Task: Find a house in Panadura, Sri Lanka for 6 guests, with a price range of ₹10,000 to ₹15,000, including Wifi, TV, Gym, and Breakfast.
Action: Mouse moved to (398, 84)
Screenshot: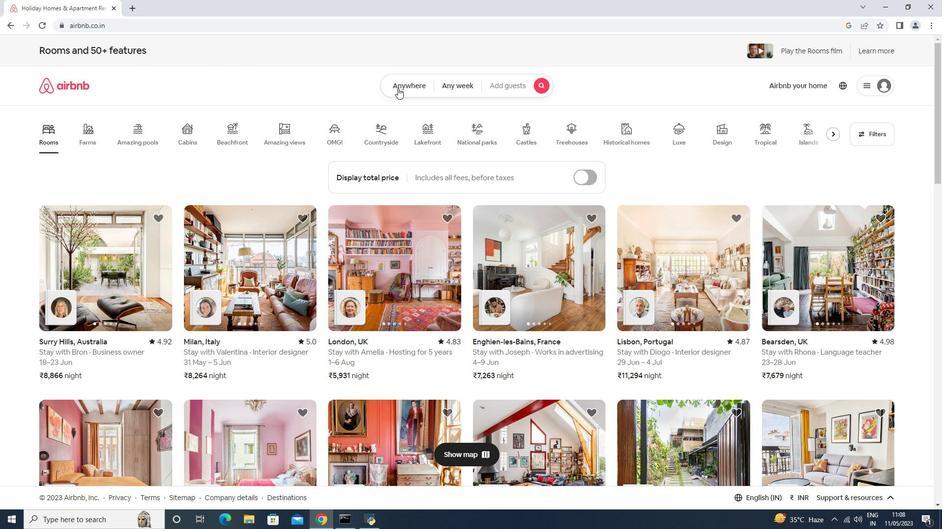 
Action: Mouse pressed left at (398, 84)
Screenshot: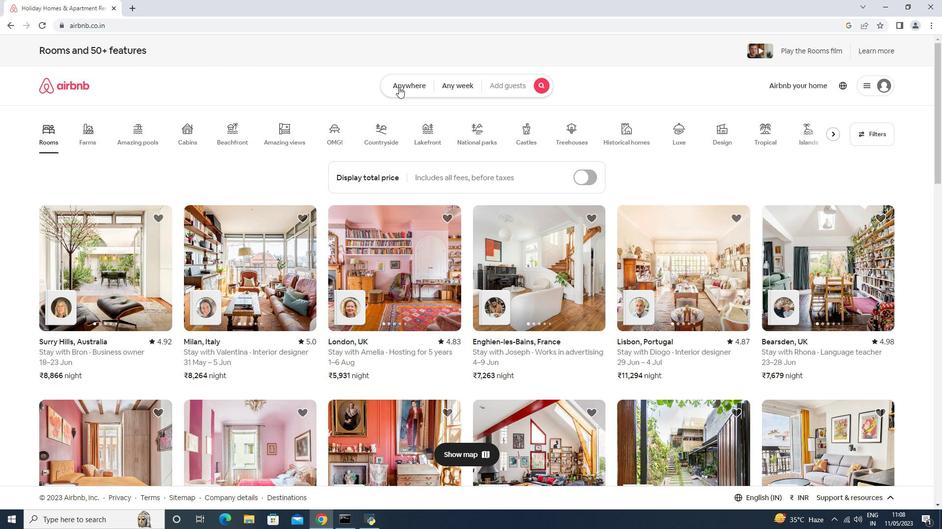 
Action: Mouse moved to (338, 121)
Screenshot: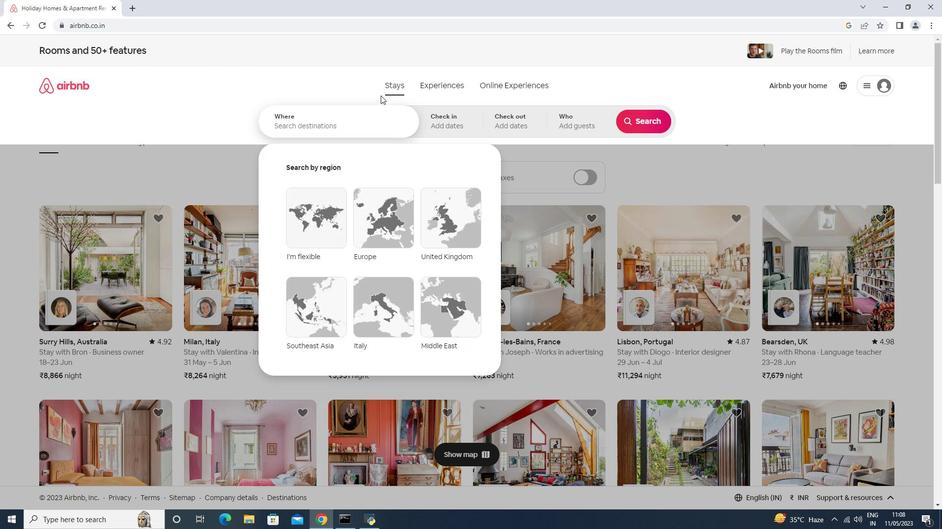 
Action: Mouse pressed left at (338, 121)
Screenshot: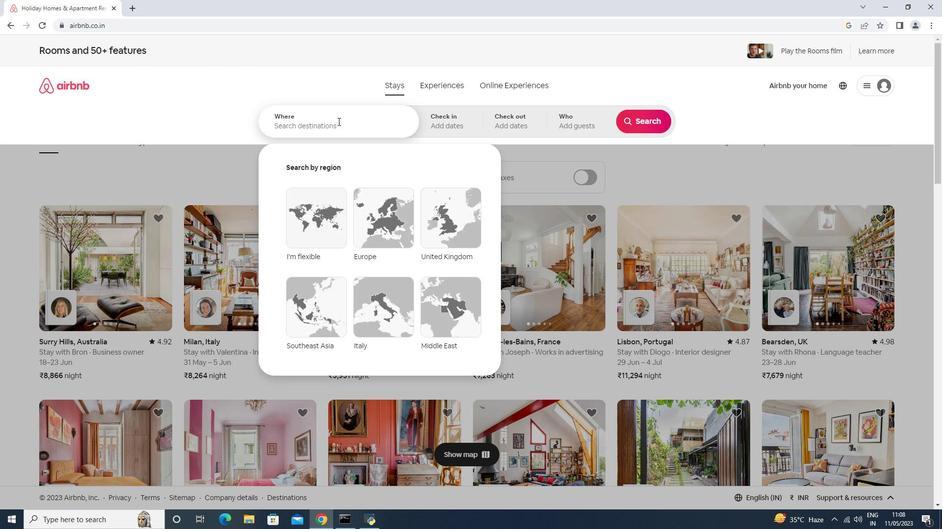 
Action: Key pressed <Key.shift>Panadura,<Key.space><Key.shift>Sri<Key.space><Key.shift>Lanka<Key.enter>
Screenshot: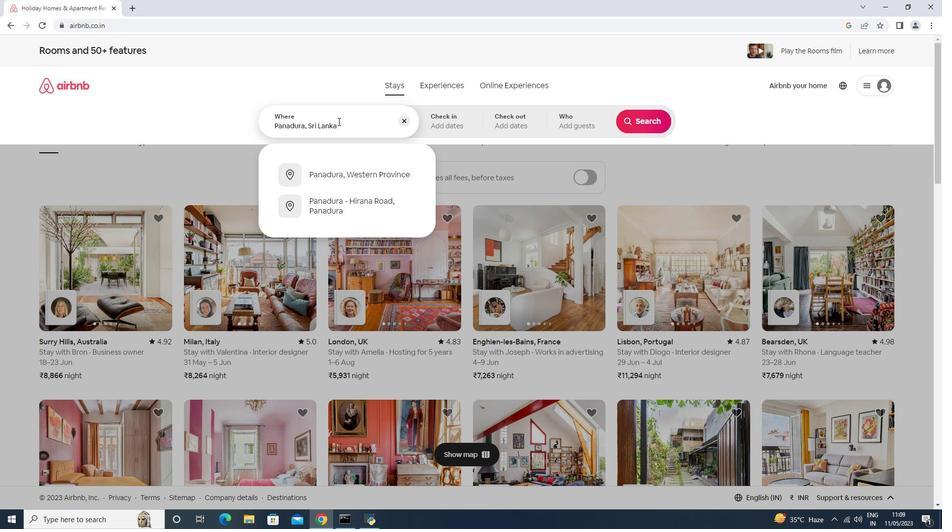 
Action: Mouse moved to (645, 198)
Screenshot: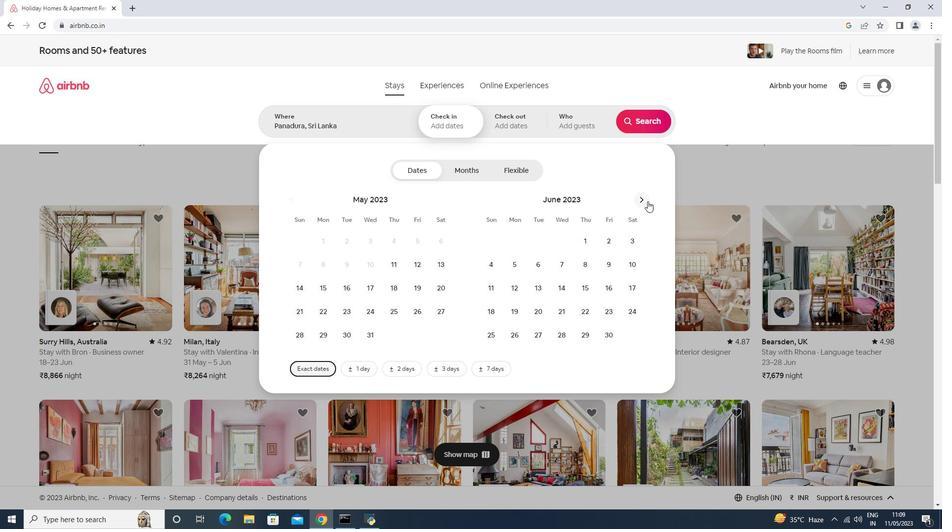 
Action: Mouse pressed left at (645, 198)
Screenshot: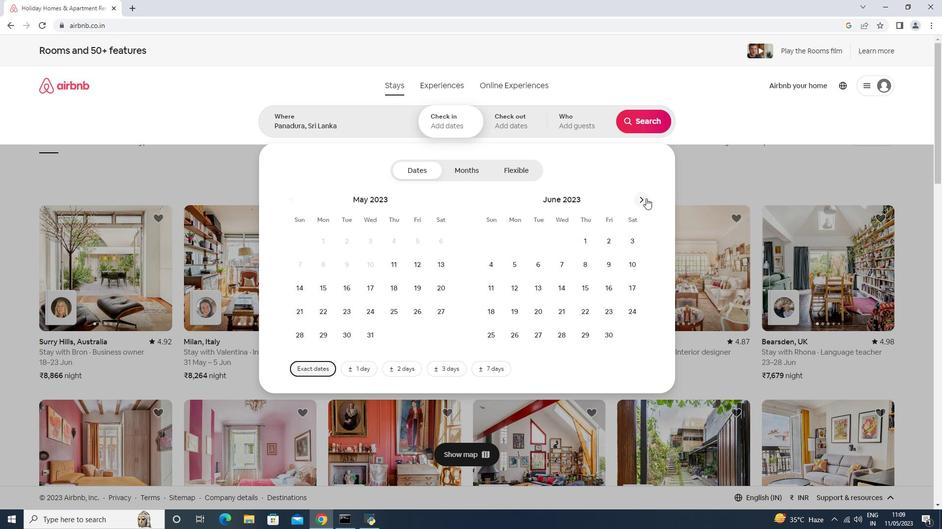 
Action: Mouse moved to (520, 287)
Screenshot: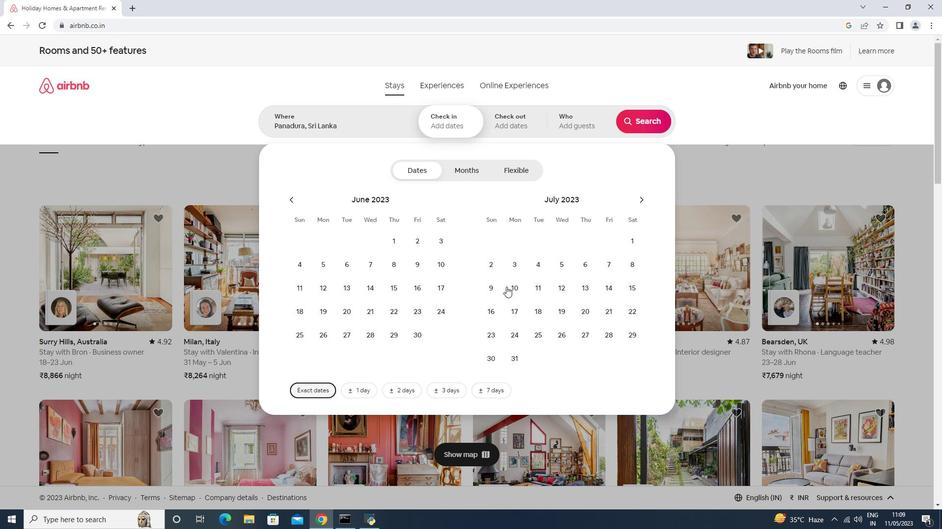 
Action: Mouse pressed left at (520, 287)
Screenshot: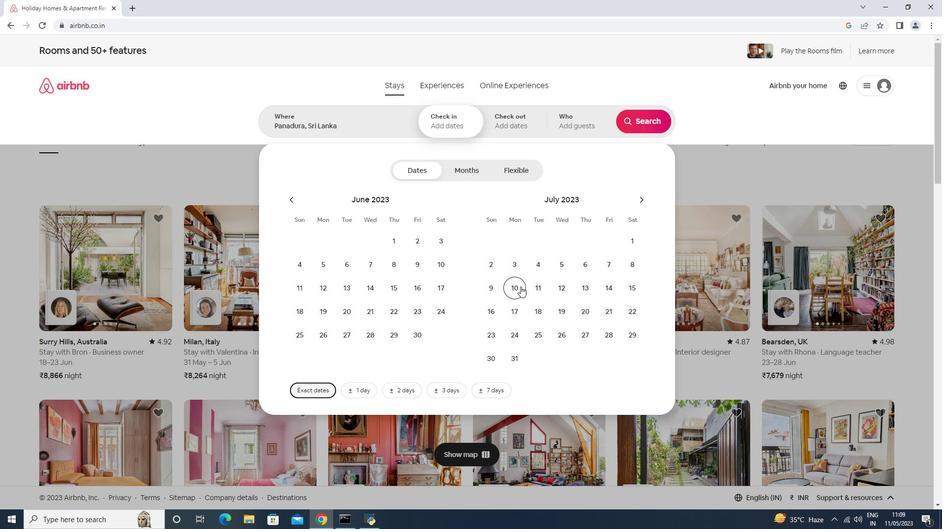 
Action: Mouse moved to (625, 289)
Screenshot: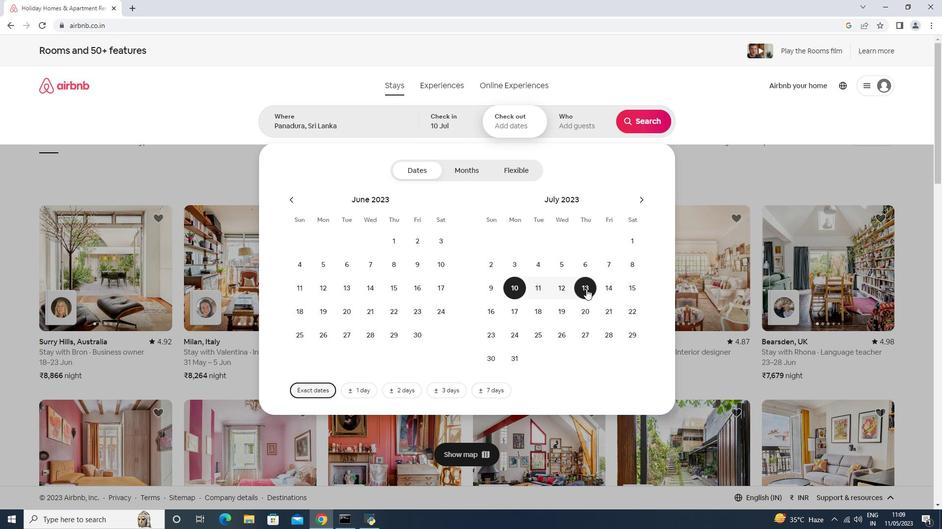 
Action: Mouse pressed left at (625, 289)
Screenshot: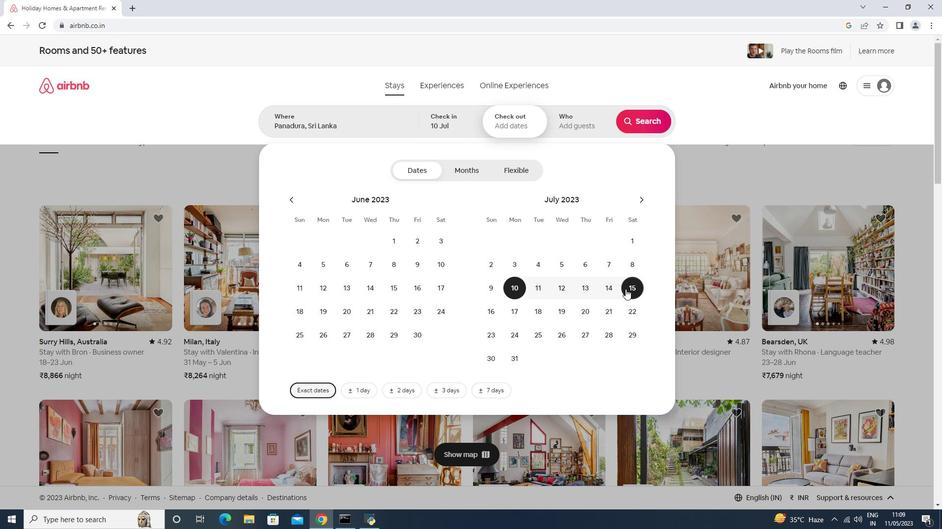 
Action: Mouse moved to (589, 125)
Screenshot: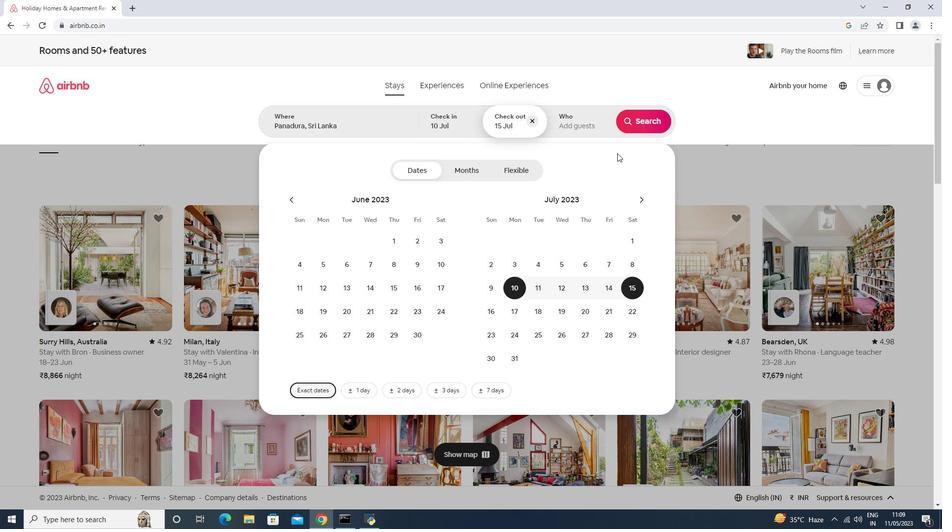 
Action: Mouse pressed left at (589, 125)
Screenshot: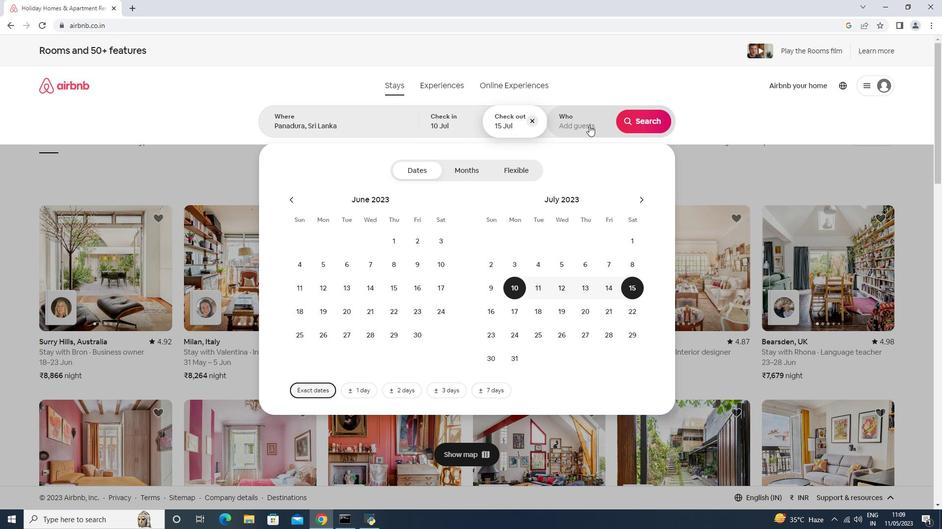 
Action: Mouse moved to (646, 172)
Screenshot: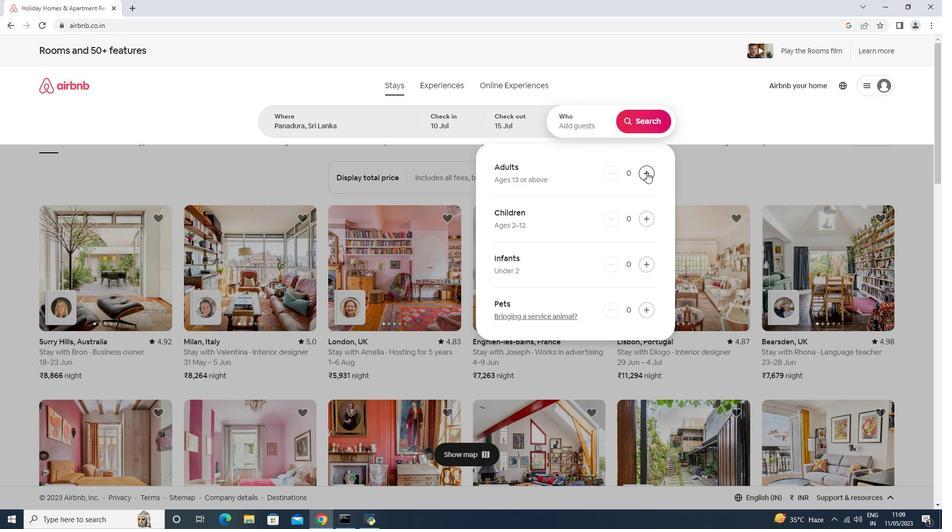 
Action: Mouse pressed left at (646, 172)
Screenshot: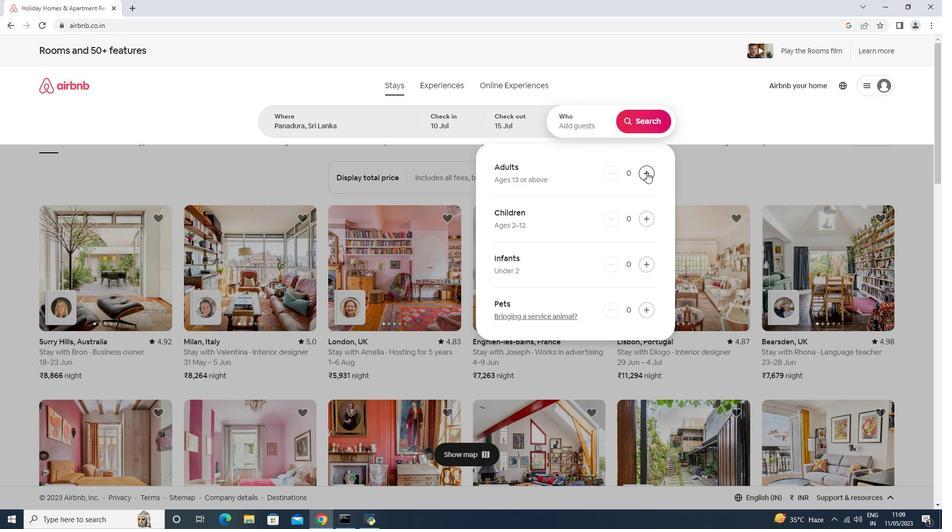 
Action: Mouse pressed left at (646, 172)
Screenshot: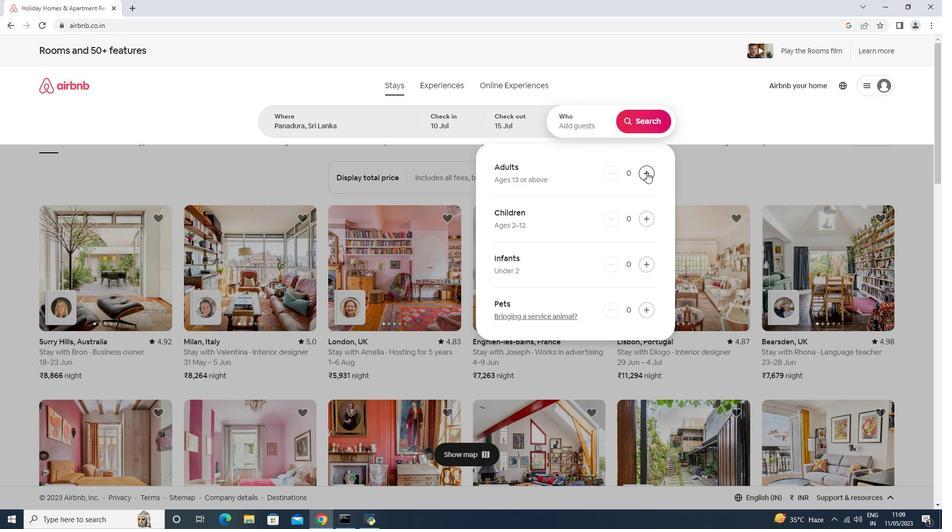 
Action: Mouse pressed left at (646, 172)
Screenshot: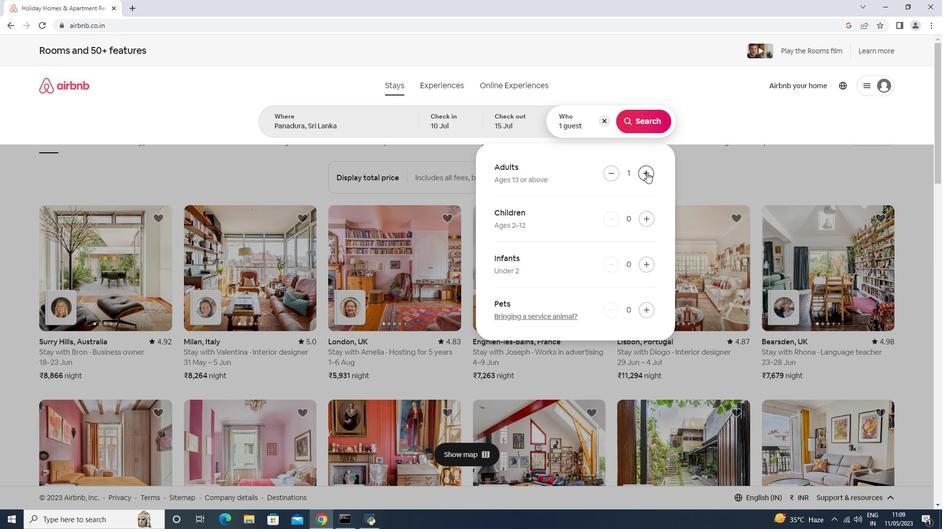 
Action: Mouse pressed left at (646, 172)
Screenshot: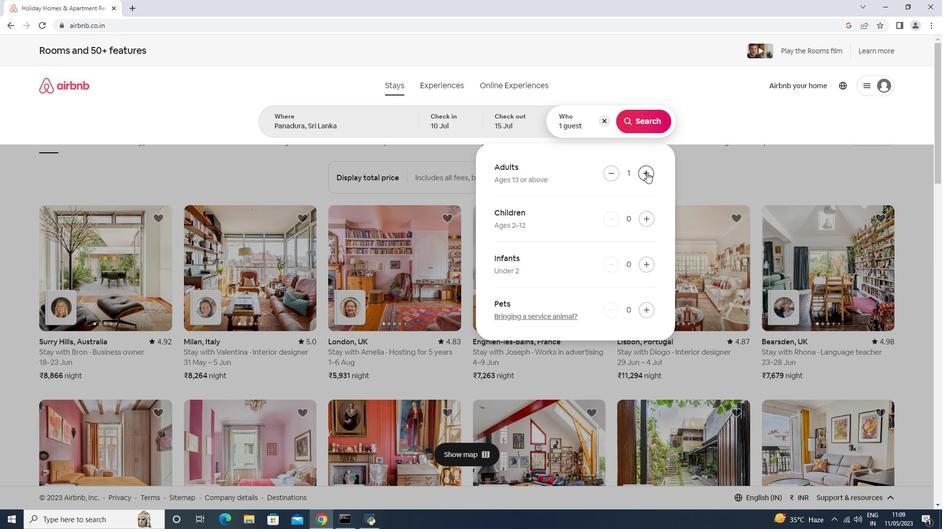 
Action: Mouse pressed left at (646, 172)
Screenshot: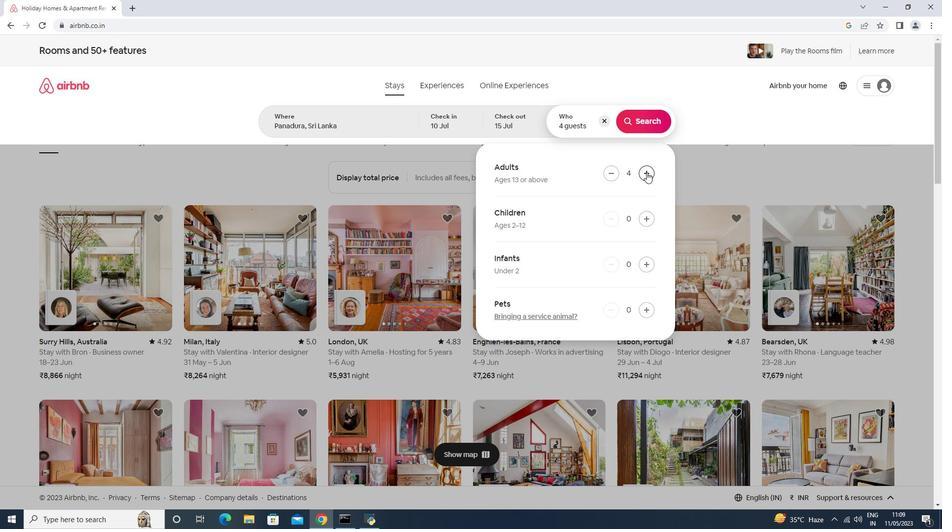 
Action: Mouse pressed left at (646, 172)
Screenshot: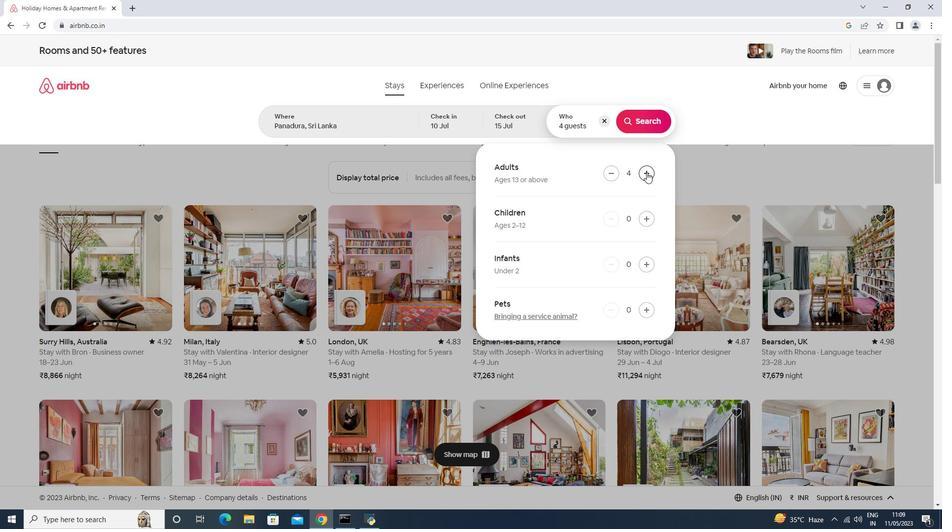 
Action: Mouse pressed left at (646, 172)
Screenshot: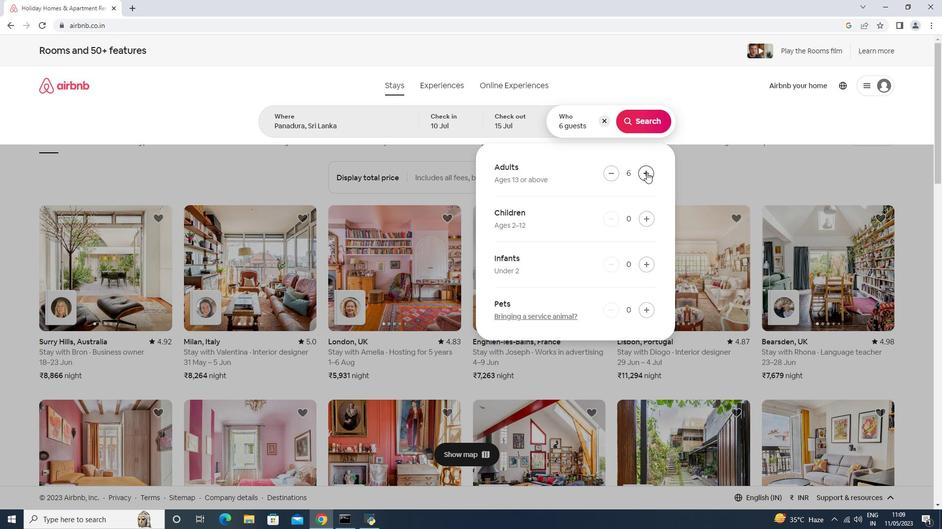 
Action: Mouse moved to (647, 125)
Screenshot: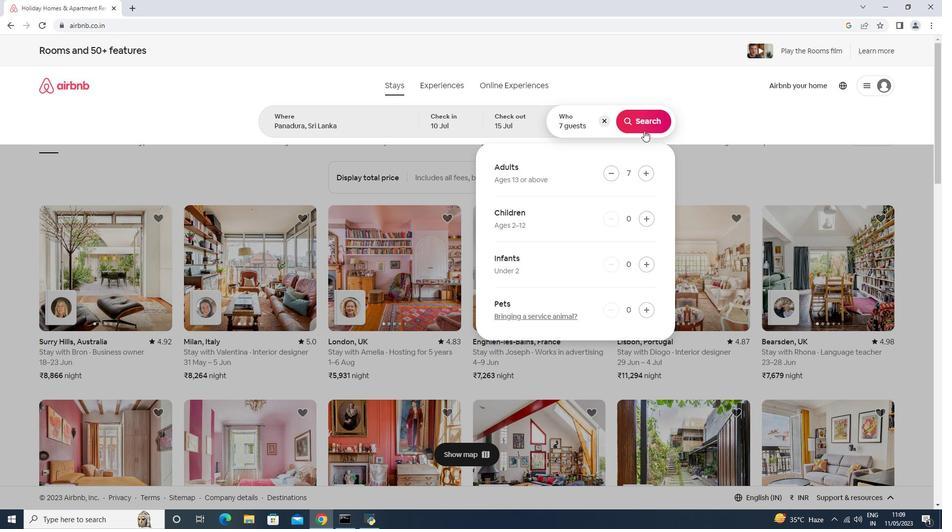 
Action: Mouse pressed left at (647, 125)
Screenshot: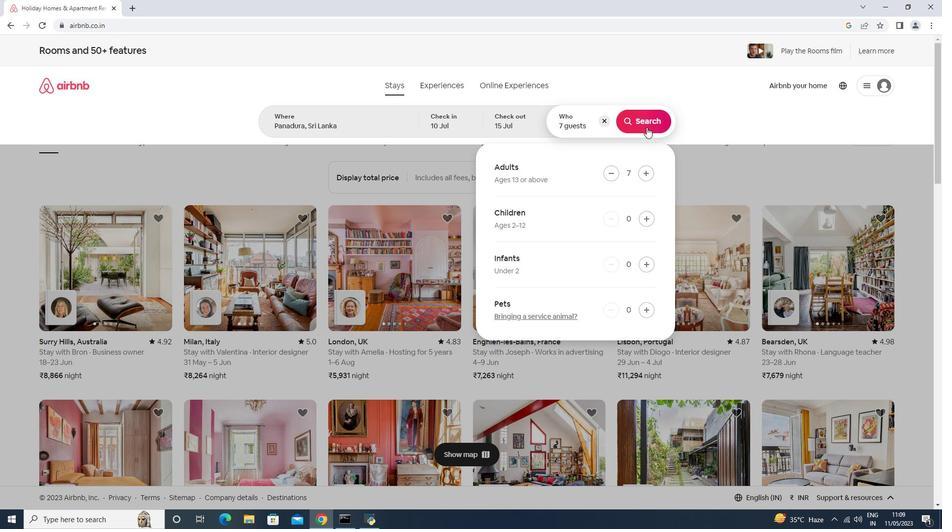 
Action: Mouse moved to (888, 85)
Screenshot: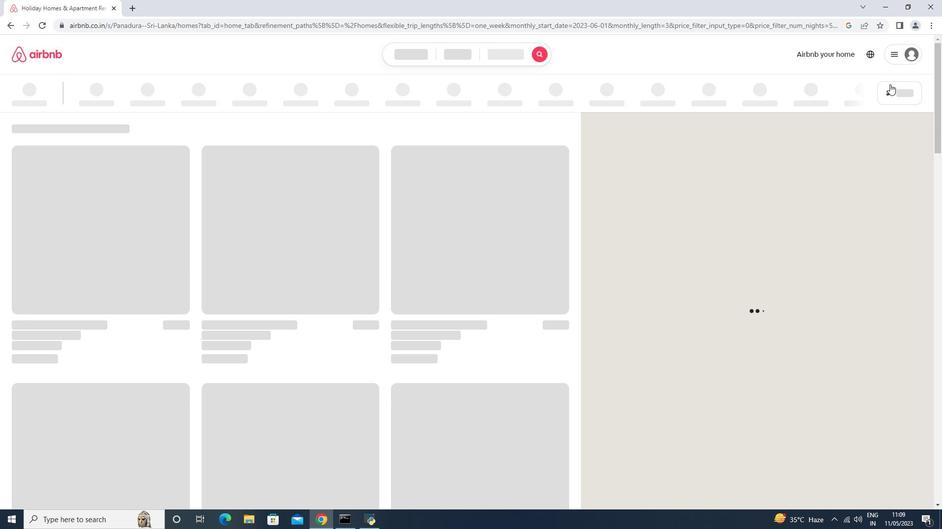 
Action: Mouse pressed left at (888, 85)
Screenshot: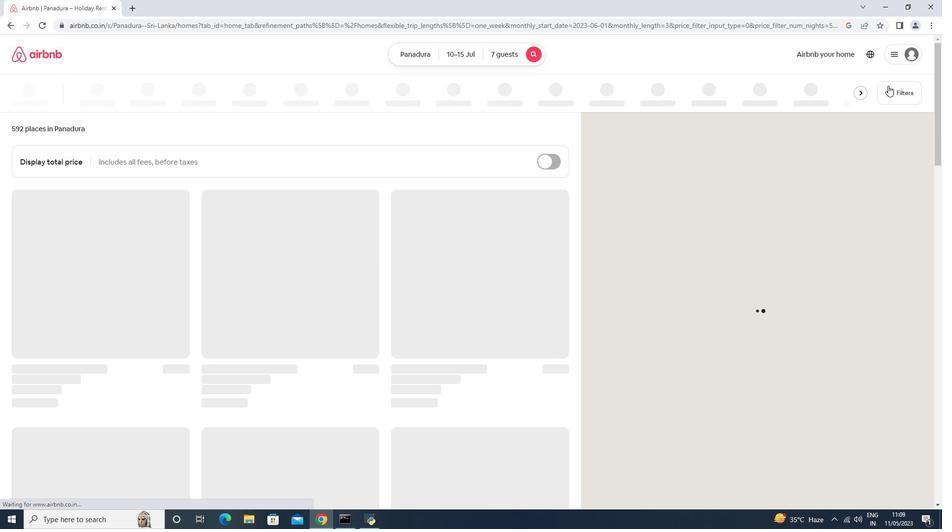
Action: Mouse moved to (374, 332)
Screenshot: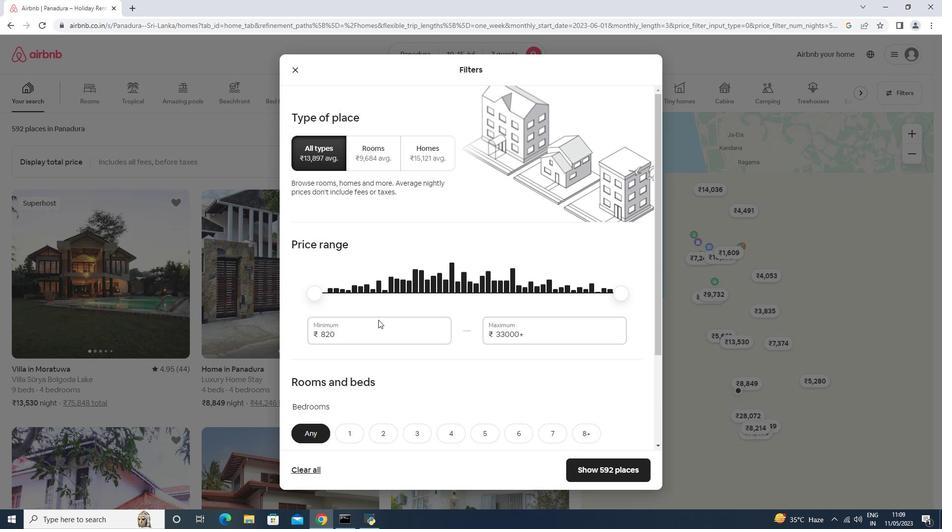 
Action: Mouse pressed left at (374, 332)
Screenshot: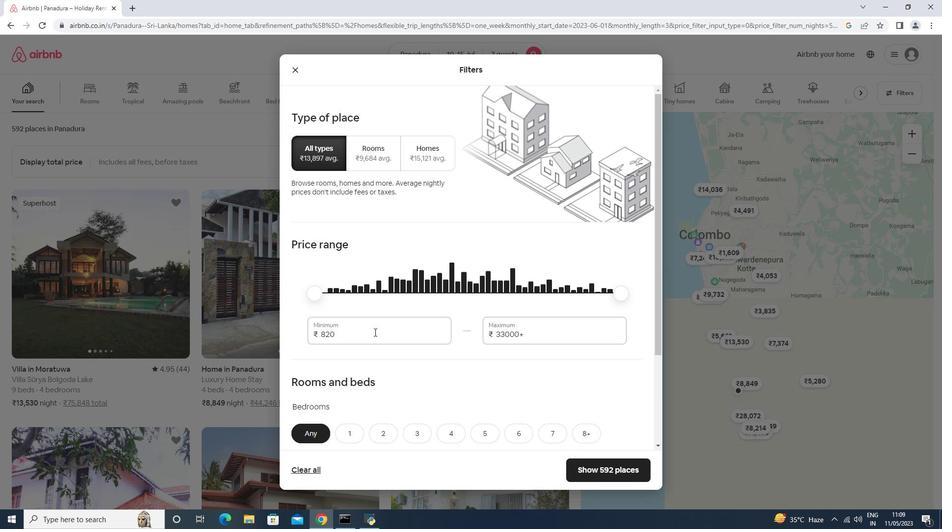 
Action: Key pressed <Key.backspace><Key.backspace><Key.backspace><Key.backspace>10000<Key.tab>15000
Screenshot: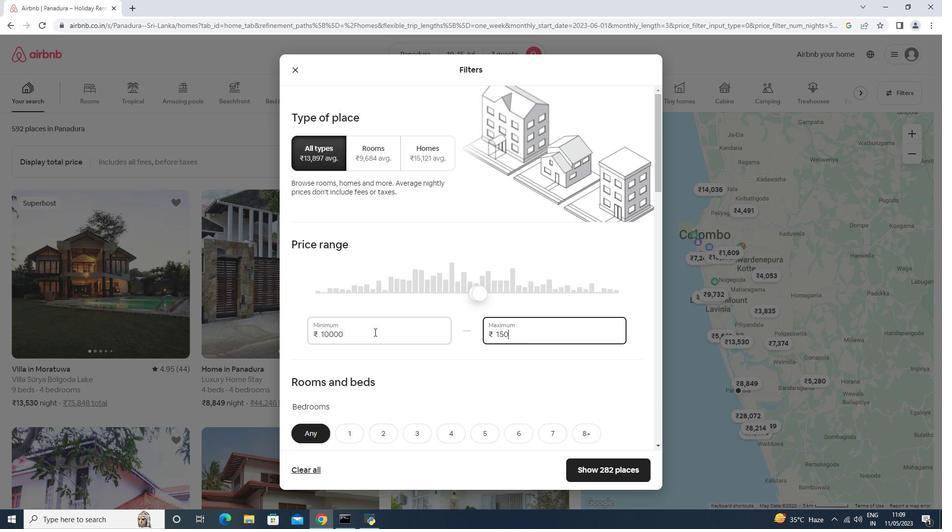 
Action: Mouse moved to (380, 330)
Screenshot: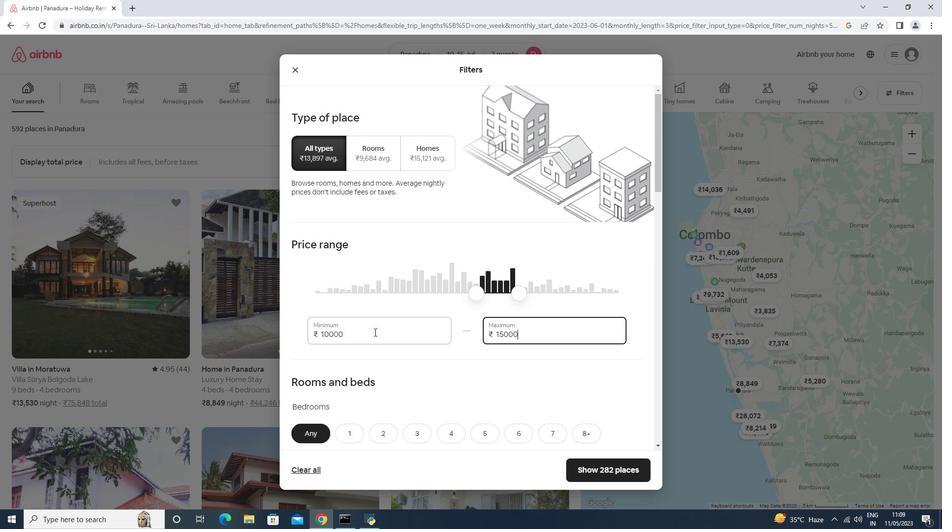 
Action: Mouse scrolled (380, 329) with delta (0, 0)
Screenshot: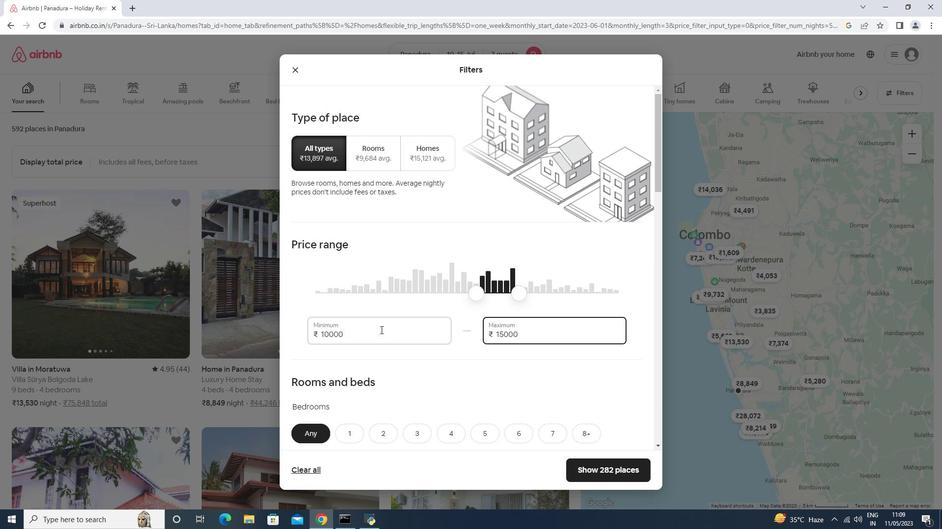 
Action: Mouse scrolled (380, 329) with delta (0, 0)
Screenshot: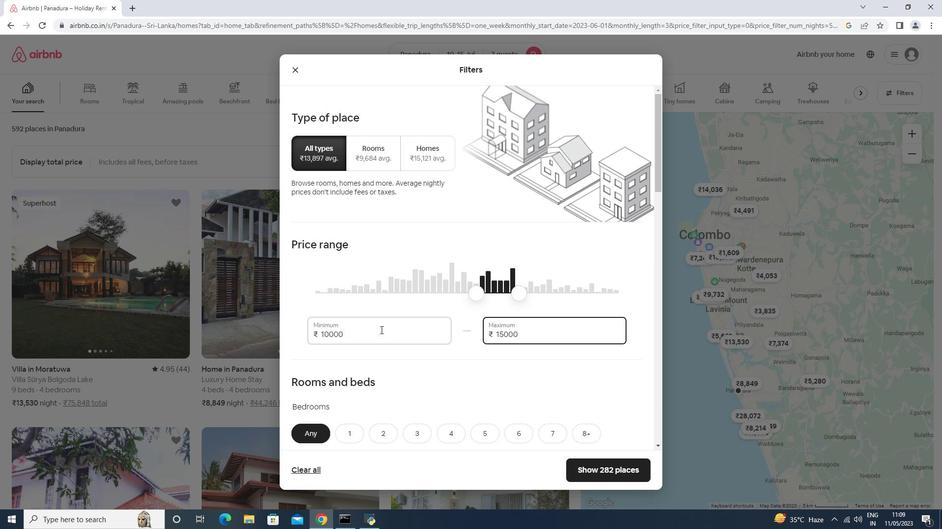 
Action: Mouse scrolled (380, 329) with delta (0, 0)
Screenshot: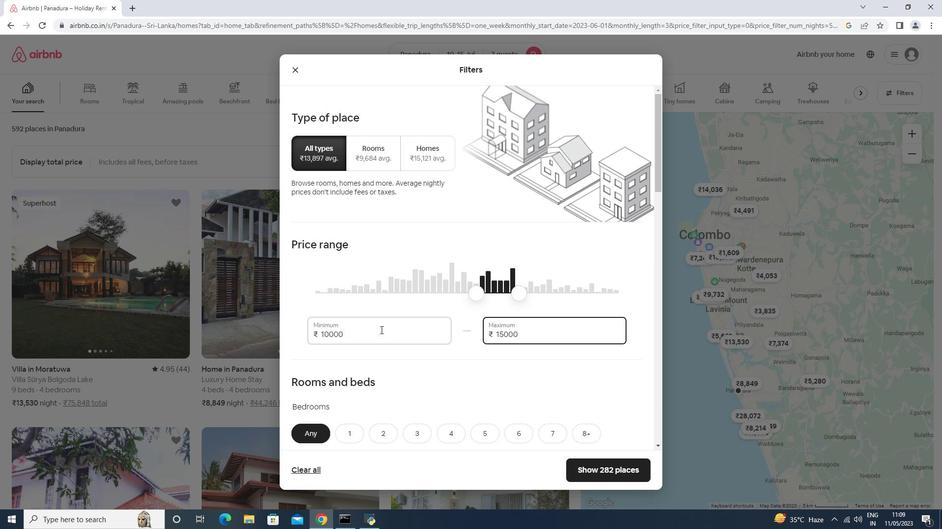 
Action: Mouse scrolled (380, 329) with delta (0, 0)
Screenshot: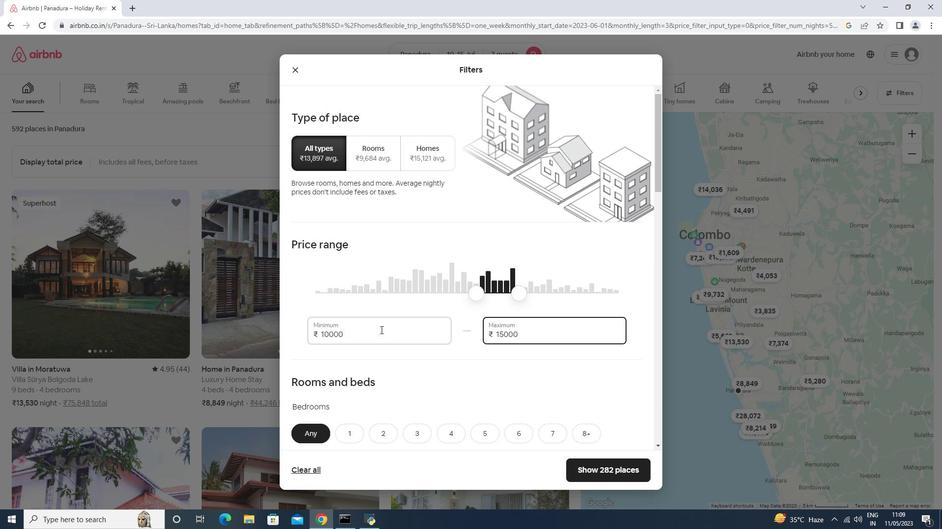
Action: Mouse scrolled (380, 329) with delta (0, 0)
Screenshot: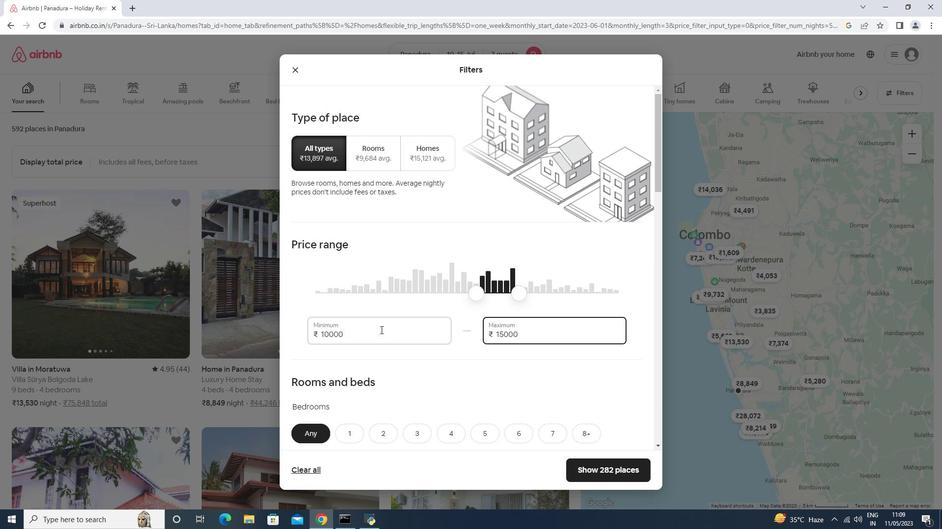 
Action: Mouse moved to (448, 184)
Screenshot: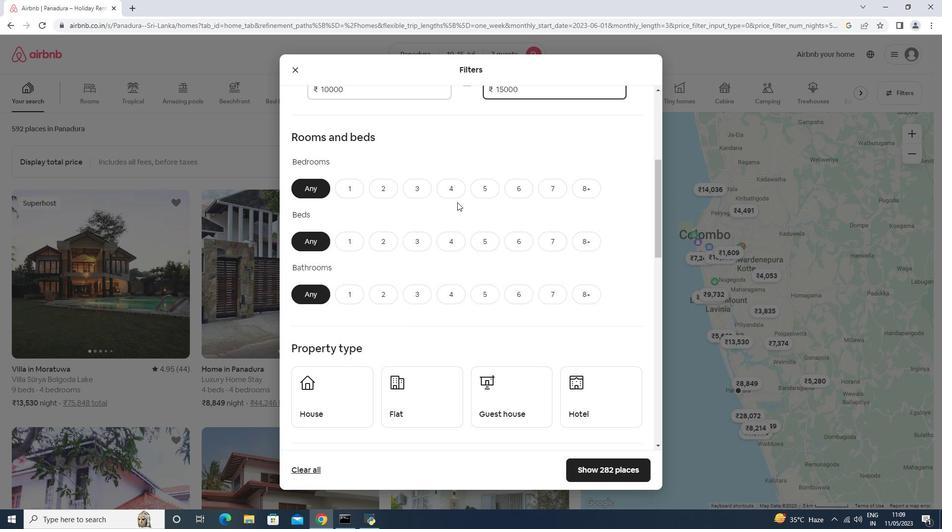 
Action: Mouse pressed left at (448, 184)
Screenshot: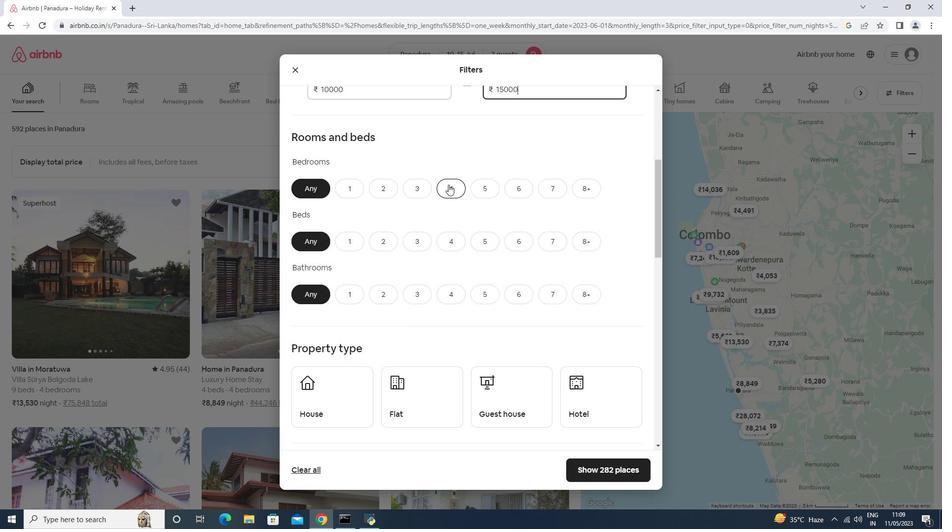 
Action: Mouse moved to (561, 243)
Screenshot: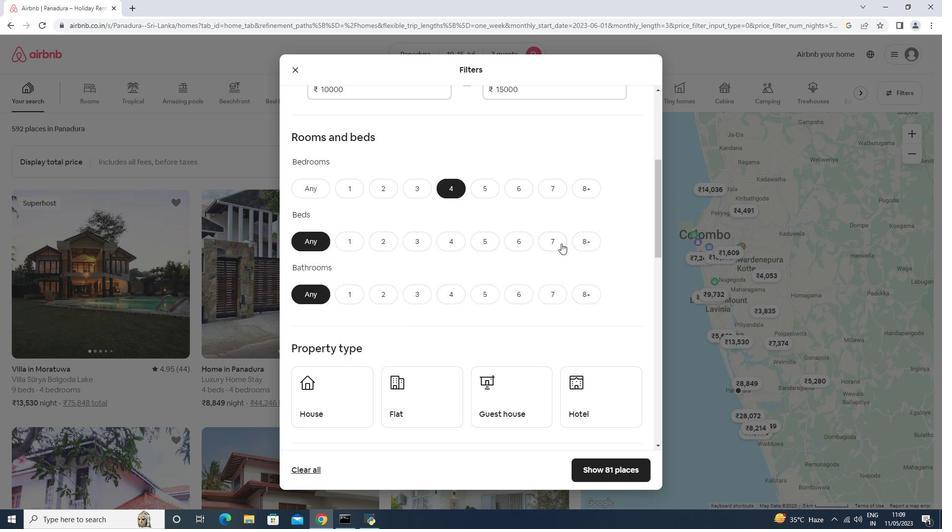 
Action: Mouse pressed left at (561, 243)
Screenshot: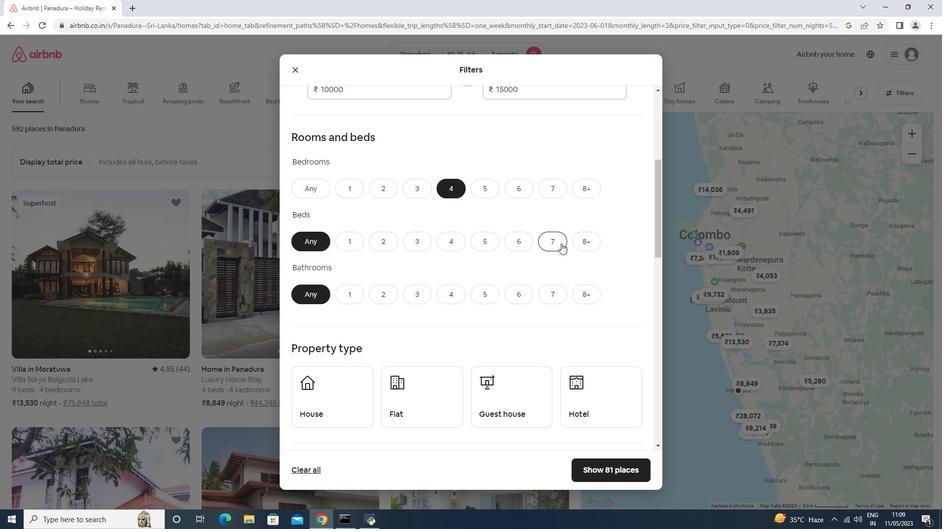 
Action: Mouse moved to (442, 294)
Screenshot: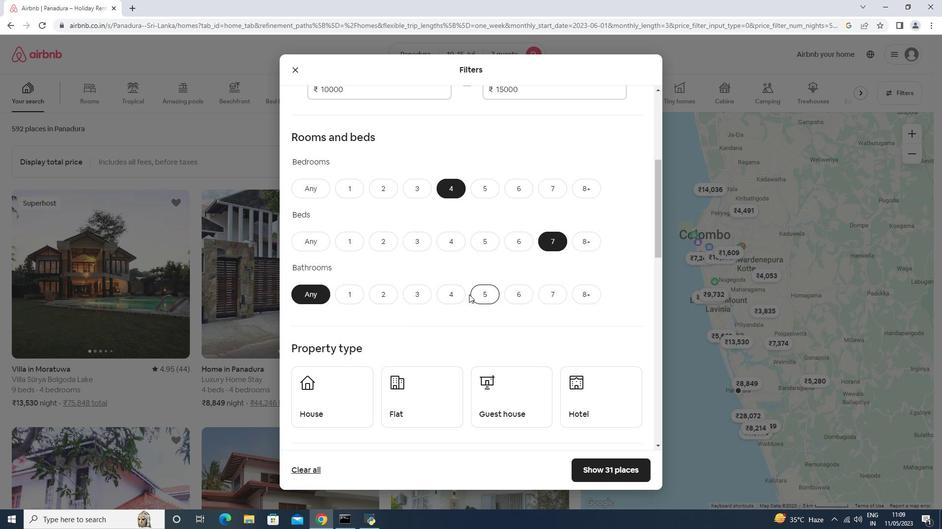 
Action: Mouse pressed left at (442, 294)
Screenshot: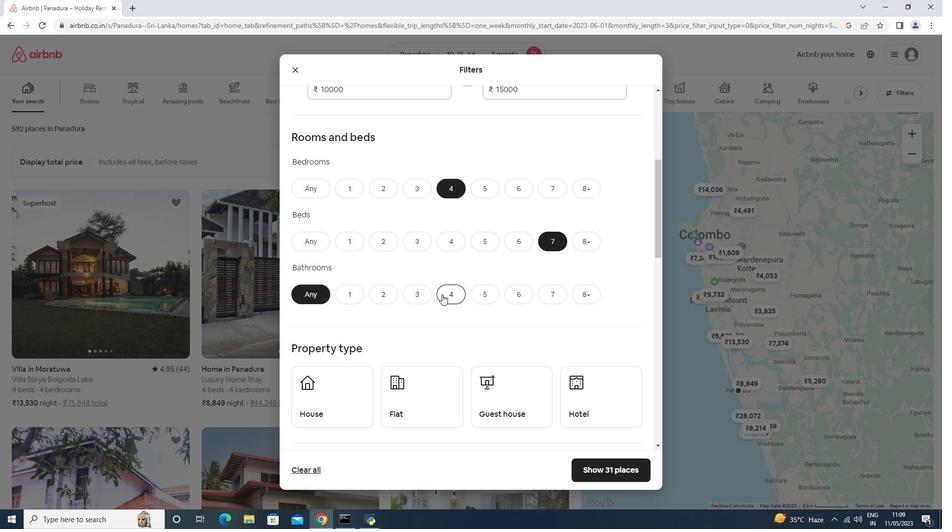 
Action: Mouse scrolled (442, 294) with delta (0, 0)
Screenshot: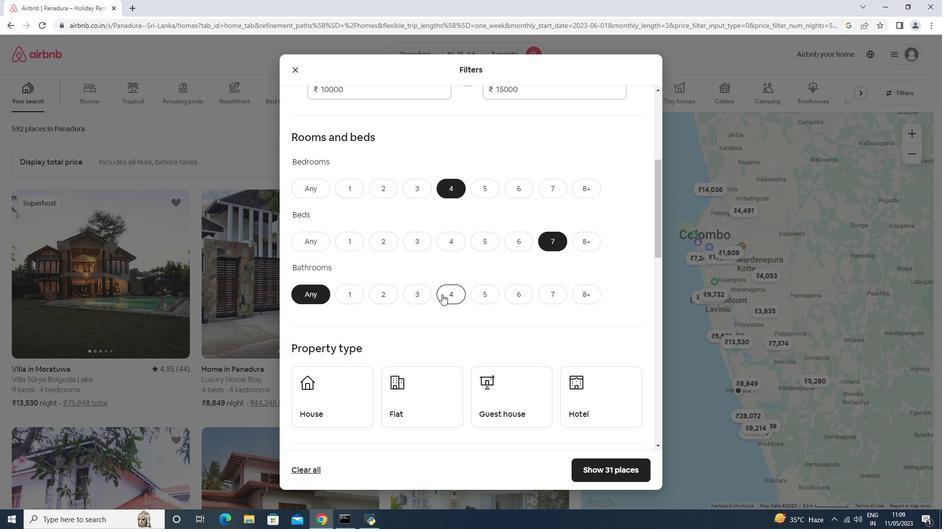 
Action: Mouse scrolled (442, 294) with delta (0, 0)
Screenshot: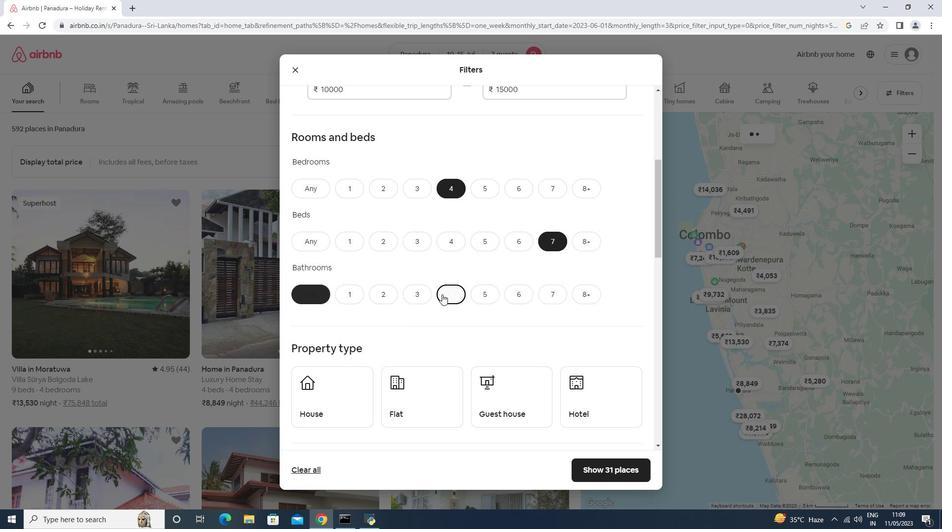 
Action: Mouse scrolled (442, 294) with delta (0, 0)
Screenshot: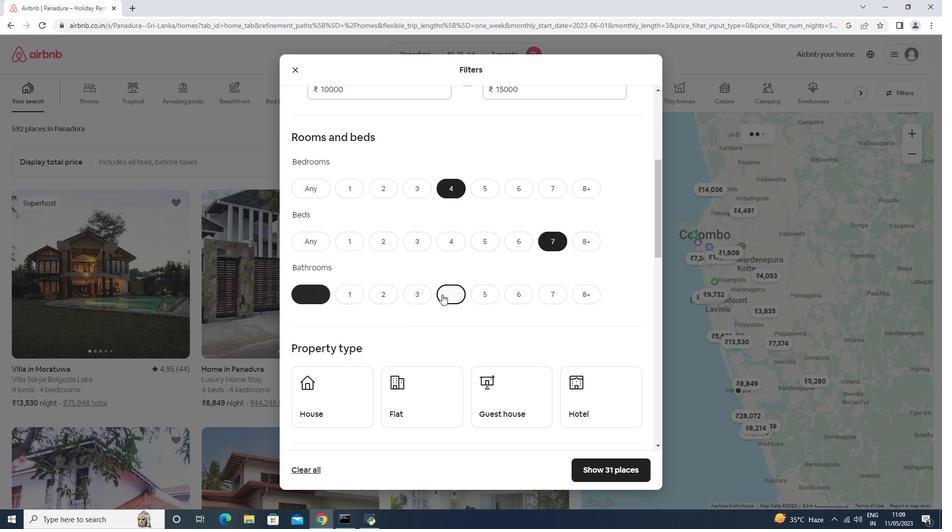 
Action: Mouse scrolled (442, 294) with delta (0, 0)
Screenshot: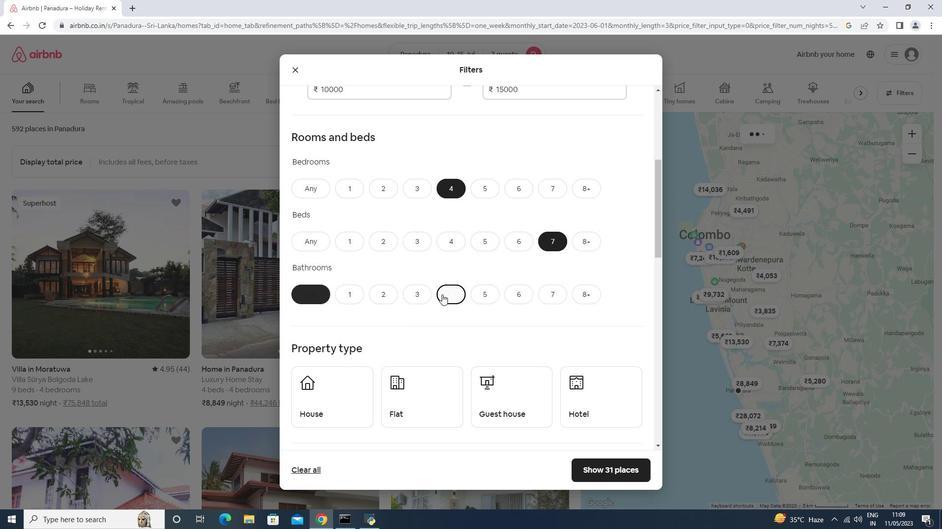
Action: Mouse moved to (472, 218)
Screenshot: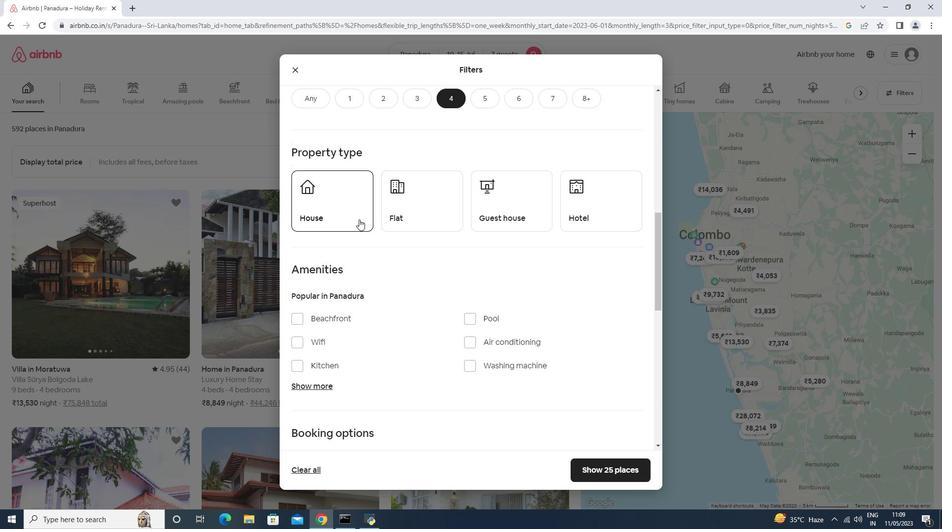 
Action: Mouse pressed left at (359, 218)
Screenshot: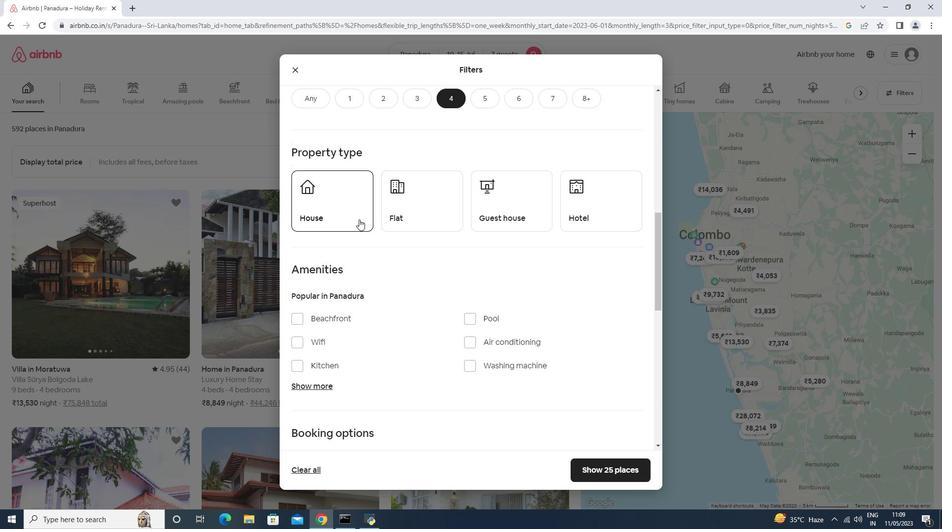 
Action: Mouse moved to (460, 215)
Screenshot: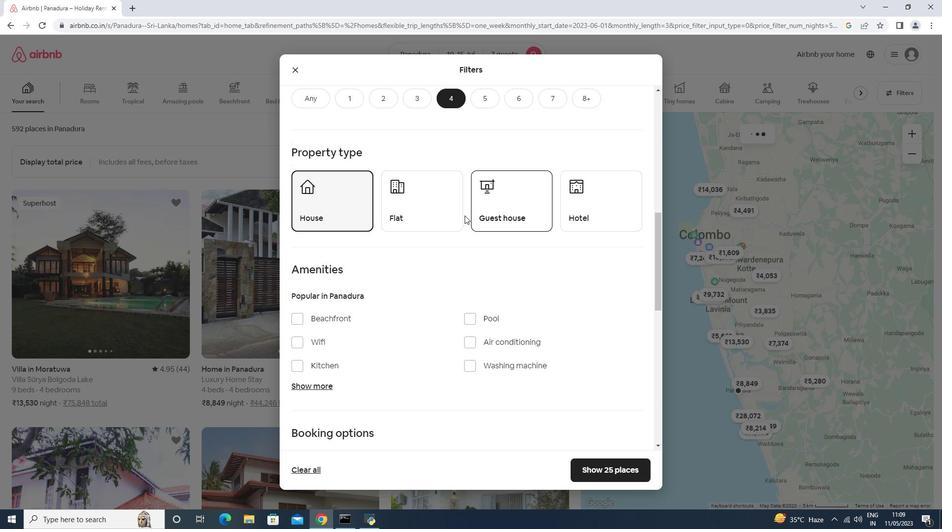 
Action: Mouse pressed left at (460, 215)
Screenshot: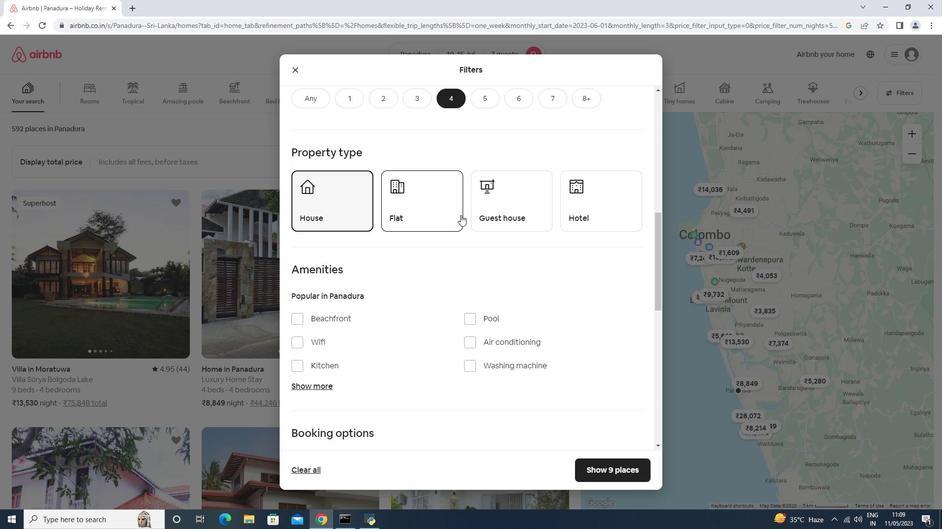 
Action: Mouse moved to (509, 213)
Screenshot: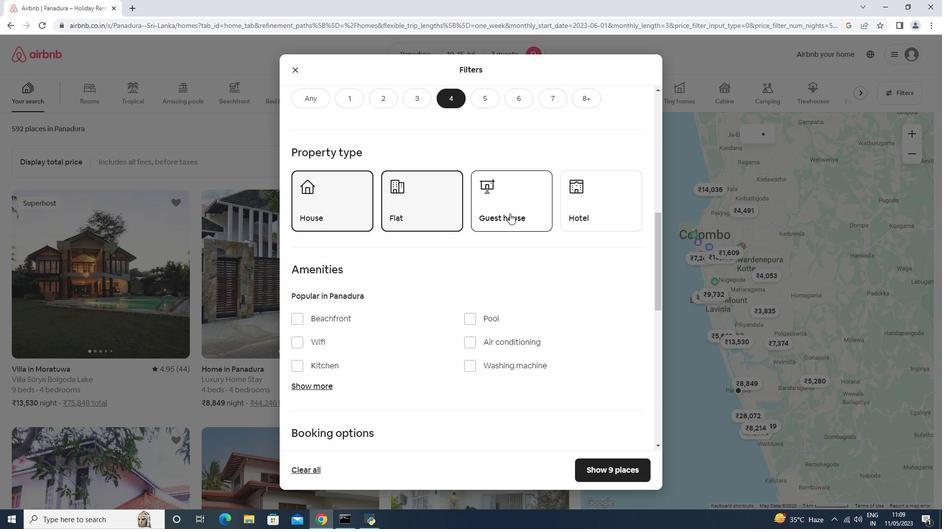 
Action: Mouse pressed left at (509, 213)
Screenshot: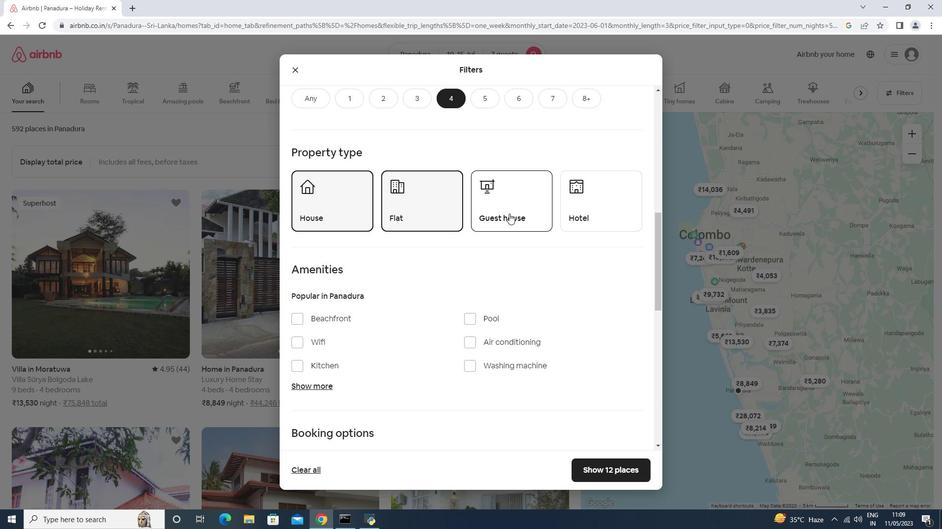 
Action: Mouse moved to (505, 215)
Screenshot: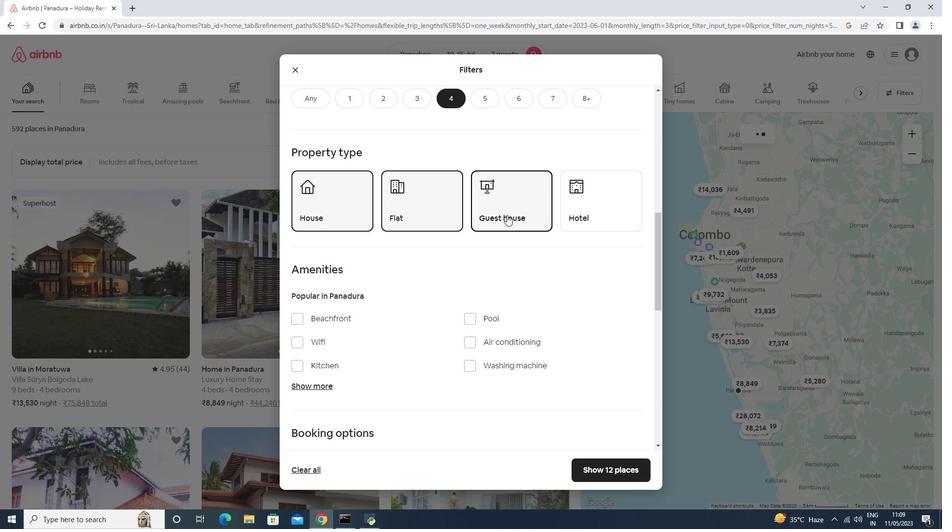 
Action: Mouse scrolled (506, 214) with delta (0, 0)
Screenshot: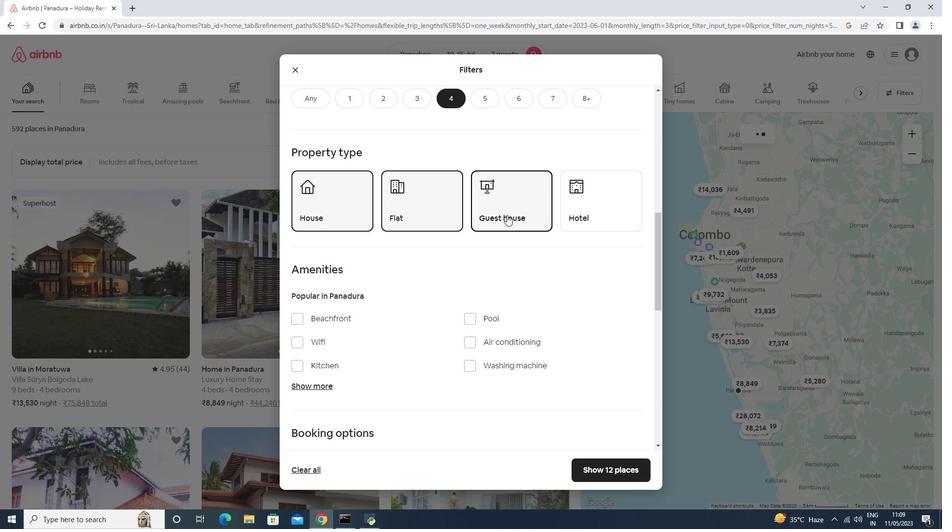 
Action: Mouse moved to (505, 215)
Screenshot: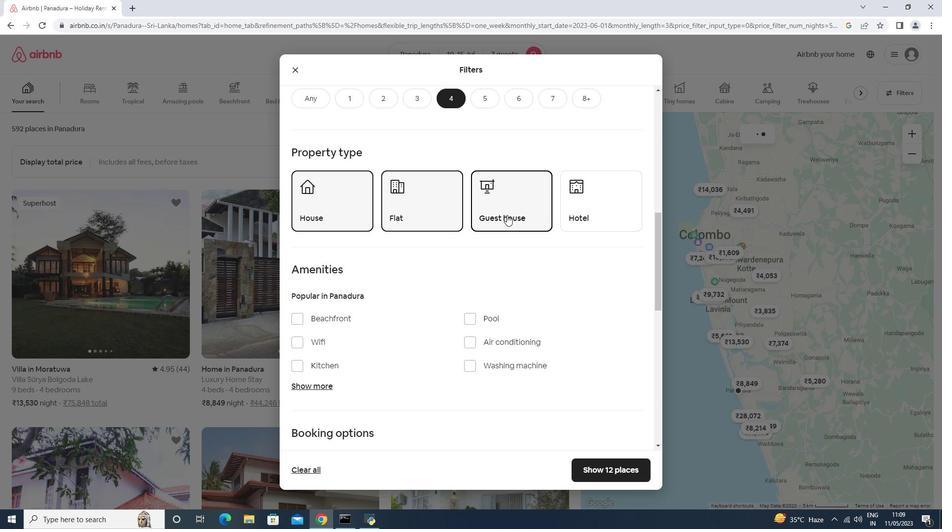 
Action: Mouse scrolled (506, 214) with delta (0, 0)
Screenshot: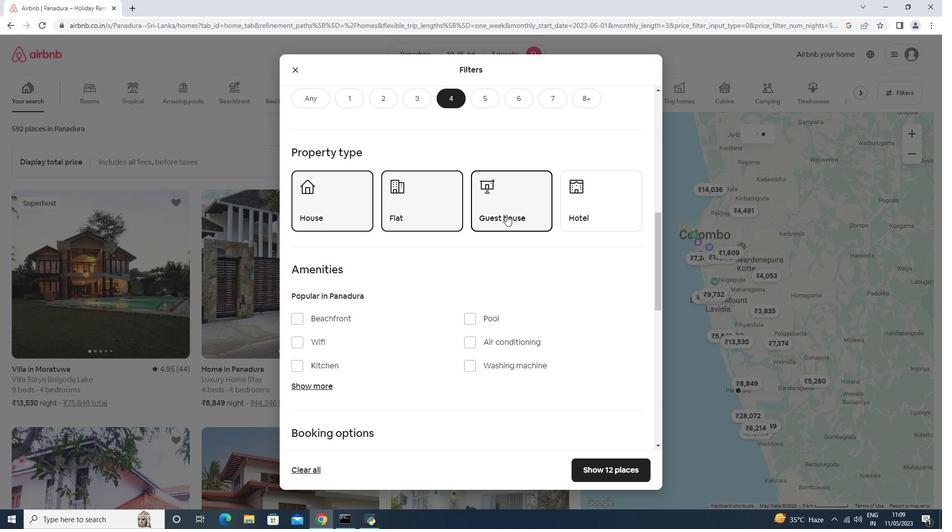 
Action: Mouse moved to (505, 216)
Screenshot: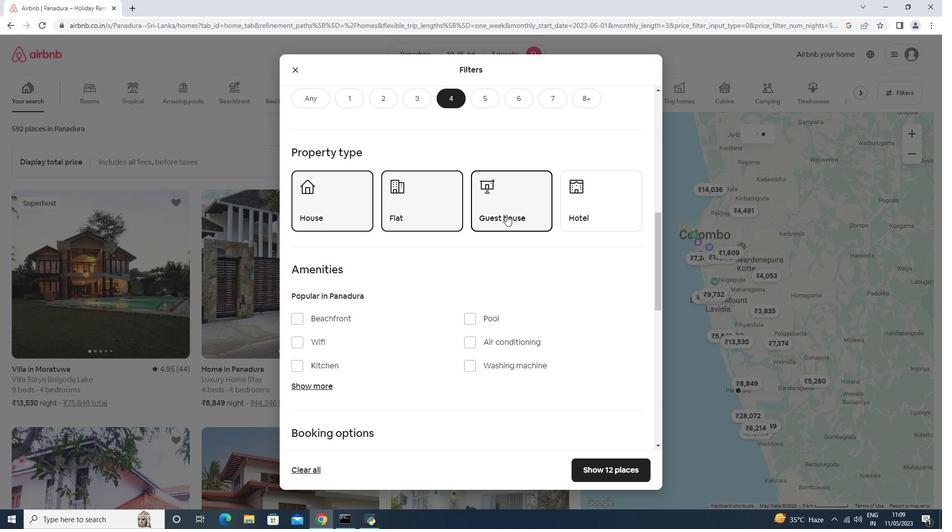 
Action: Mouse scrolled (506, 214) with delta (0, 0)
Screenshot: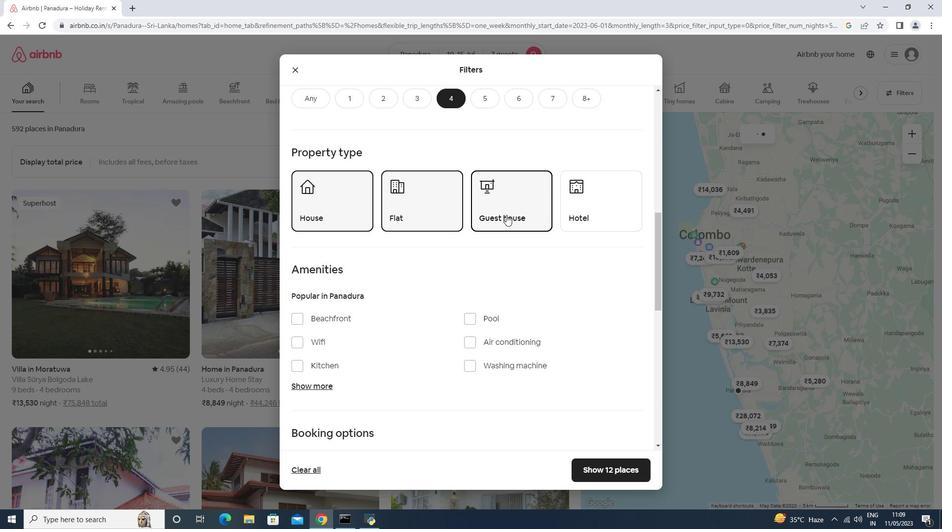
Action: Mouse moved to (504, 216)
Screenshot: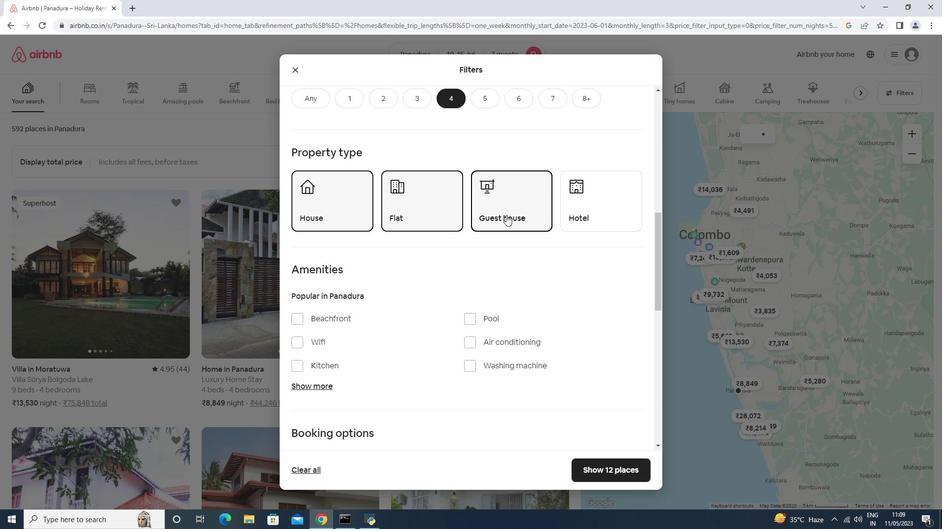 
Action: Mouse scrolled (505, 215) with delta (0, 0)
Screenshot: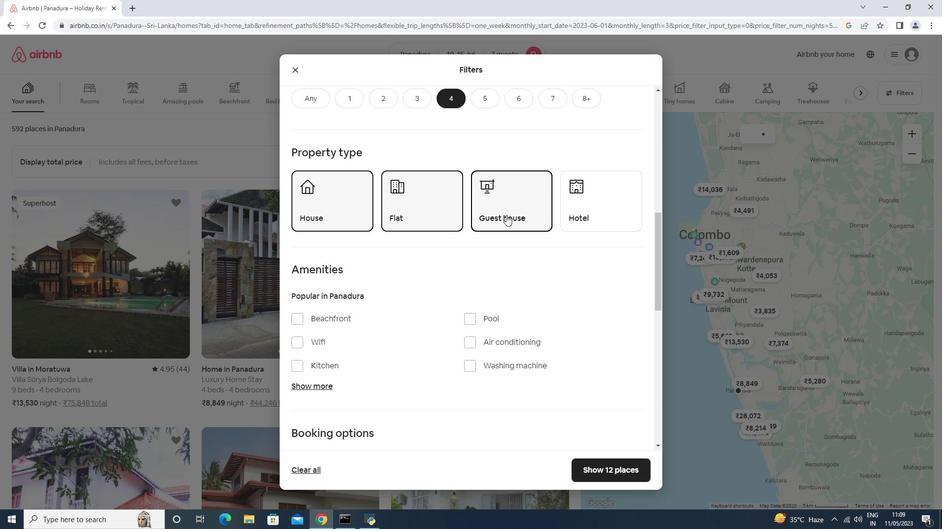 
Action: Mouse moved to (305, 192)
Screenshot: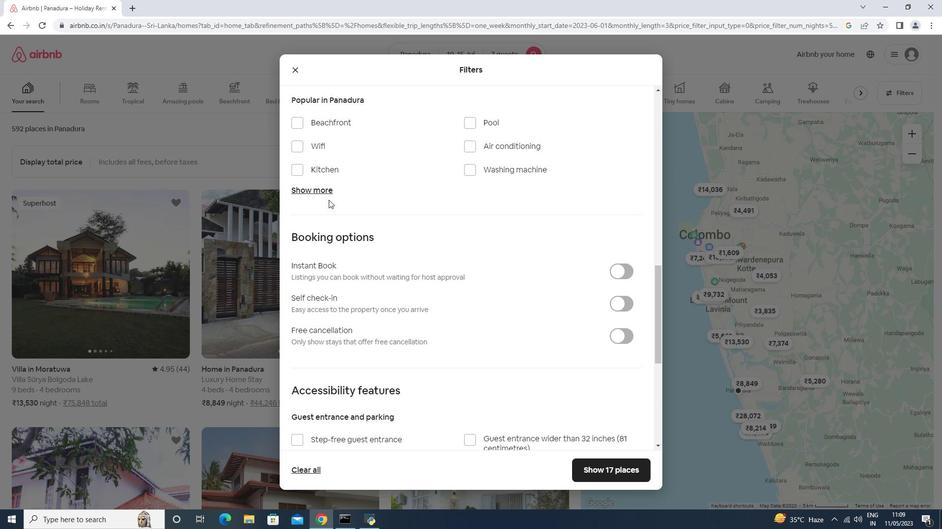 
Action: Mouse pressed left at (305, 192)
Screenshot: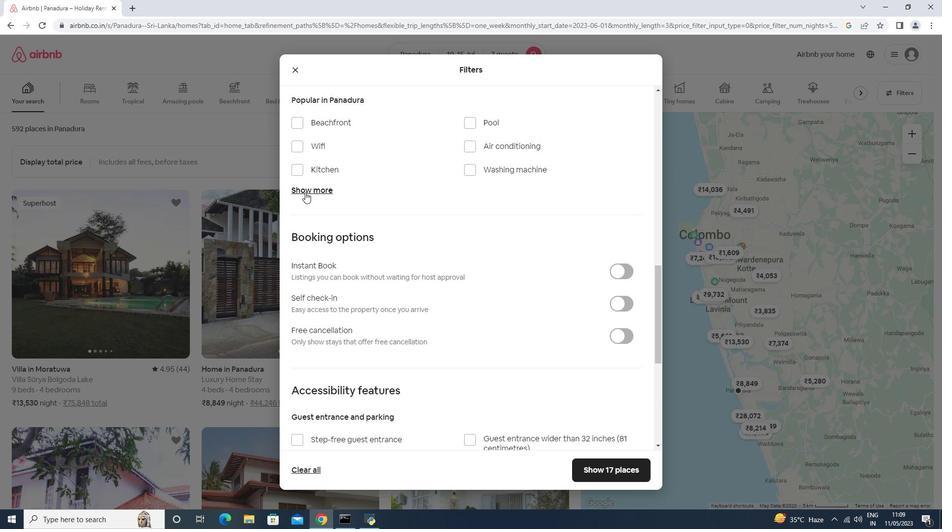 
Action: Mouse moved to (323, 148)
Screenshot: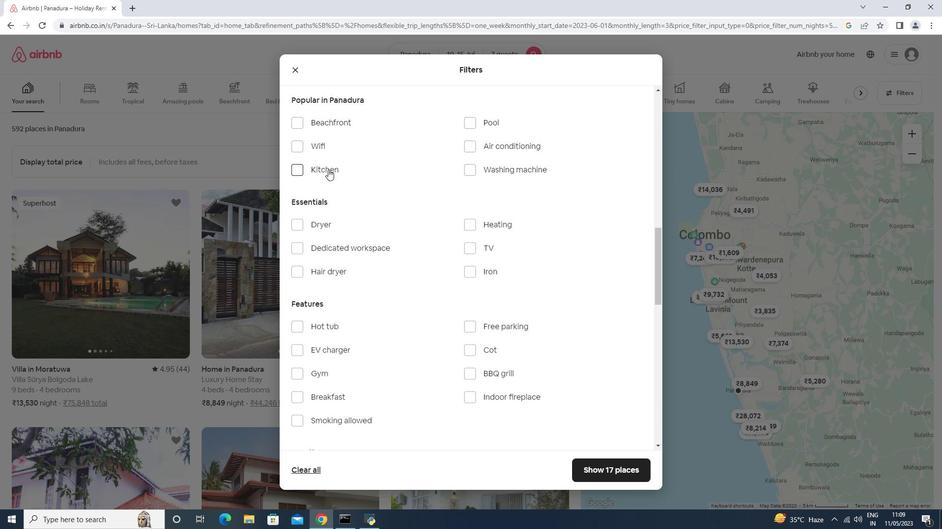 
Action: Mouse pressed left at (323, 148)
Screenshot: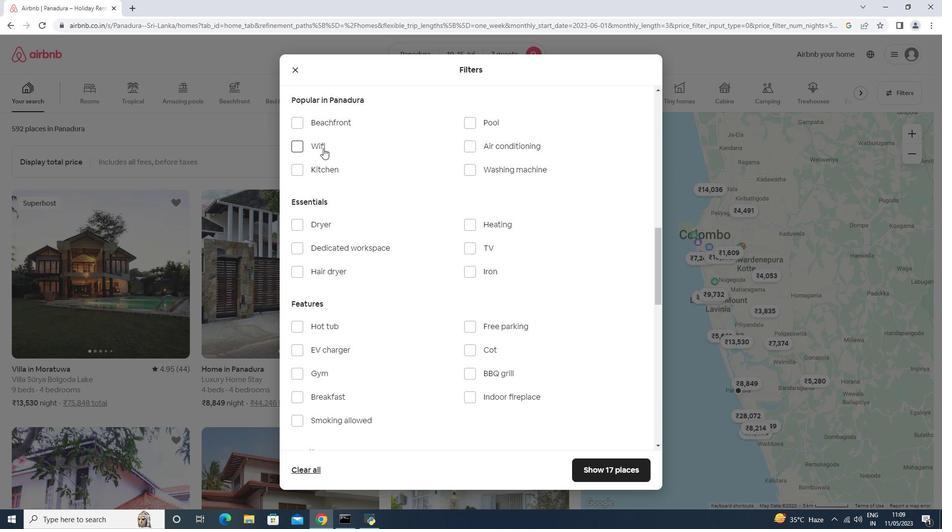 
Action: Mouse moved to (471, 253)
Screenshot: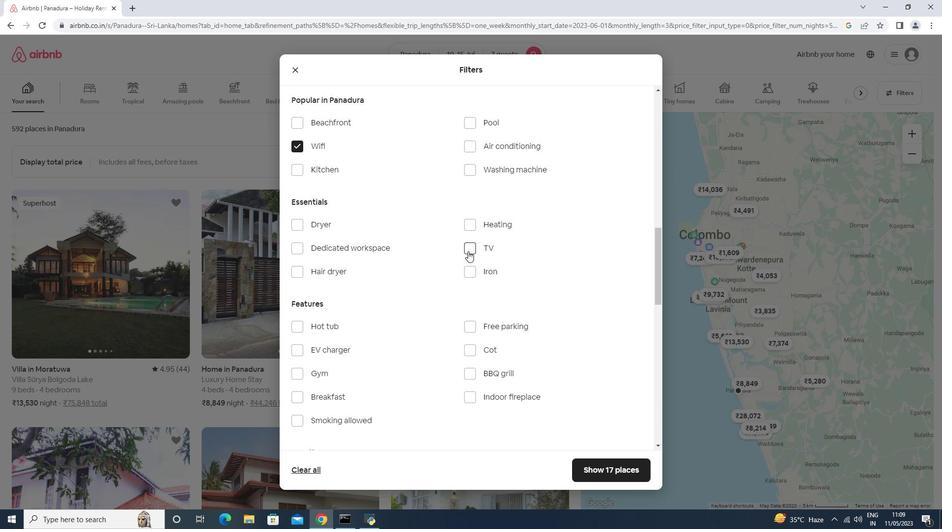 
Action: Mouse pressed left at (471, 253)
Screenshot: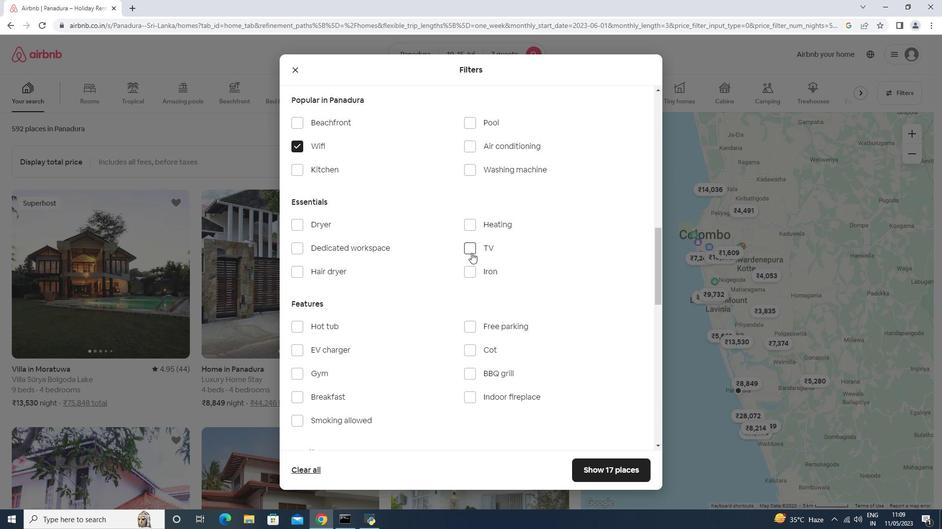 
Action: Mouse moved to (345, 379)
Screenshot: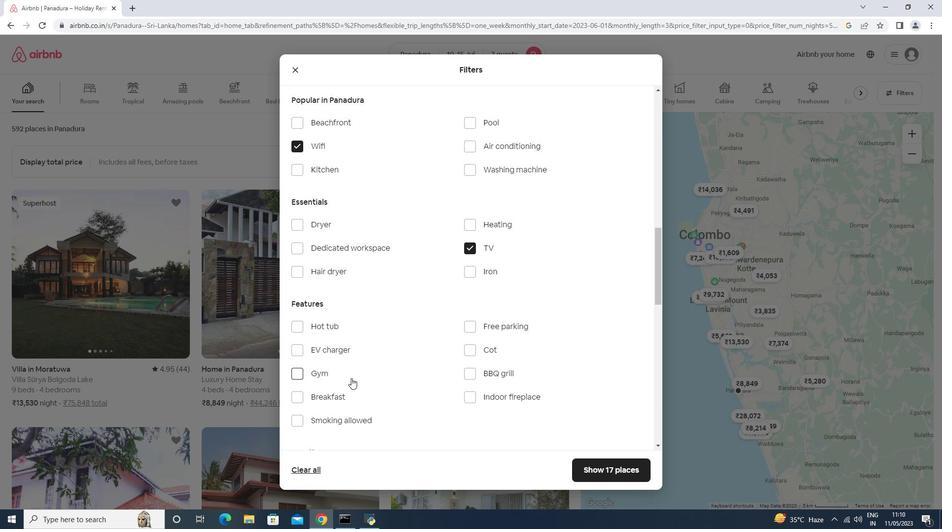 
Action: Mouse pressed left at (345, 379)
Screenshot: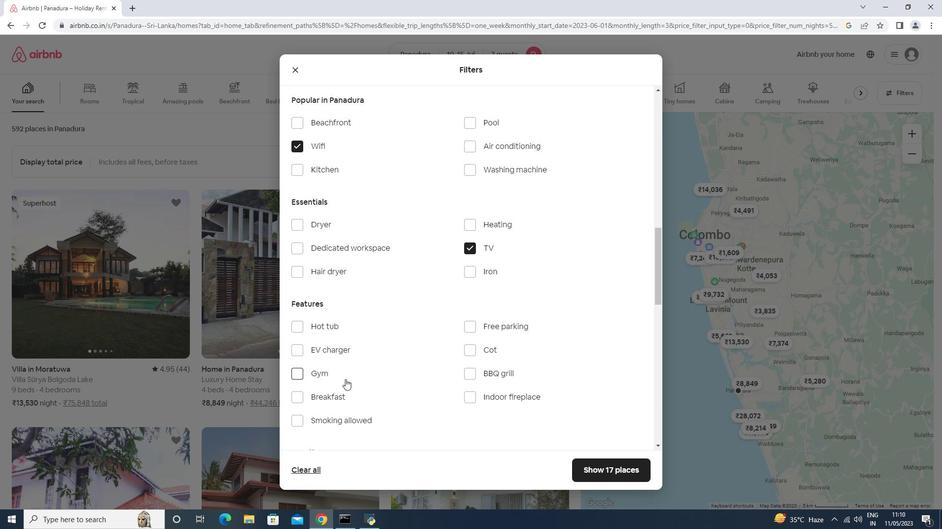 
Action: Mouse moved to (342, 399)
Screenshot: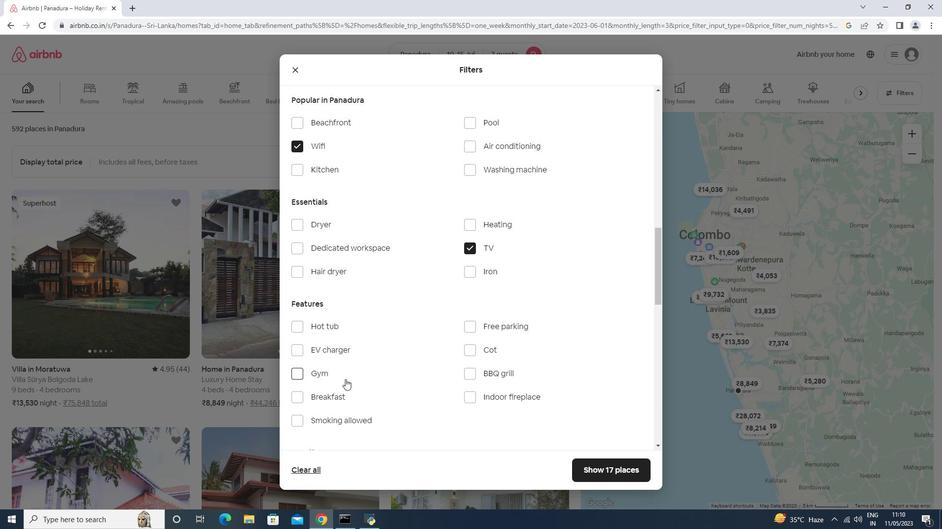 
Action: Mouse pressed left at (342, 399)
Screenshot: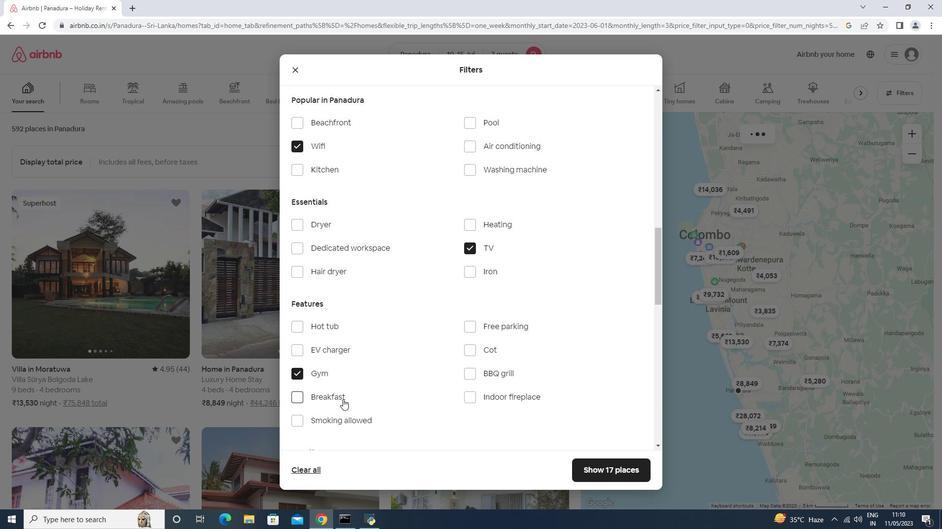 
Action: Mouse moved to (362, 393)
Screenshot: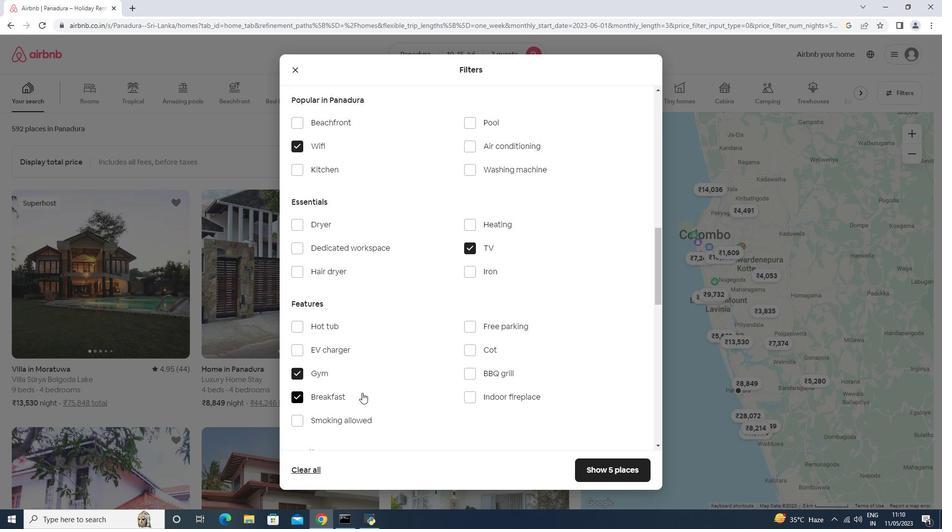 
Action: Mouse scrolled (362, 392) with delta (0, 0)
Screenshot: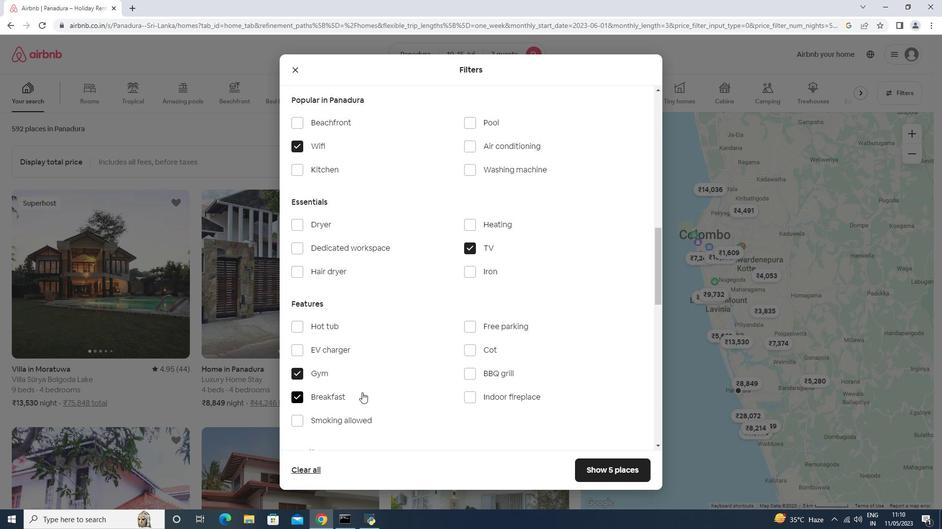 
Action: Mouse scrolled (362, 392) with delta (0, 0)
Screenshot: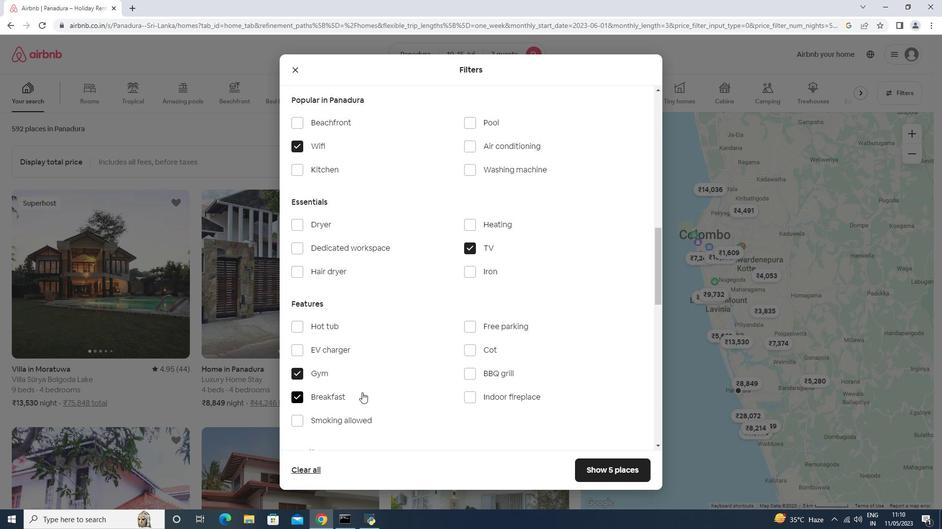 
Action: Mouse scrolled (362, 392) with delta (0, 0)
Screenshot: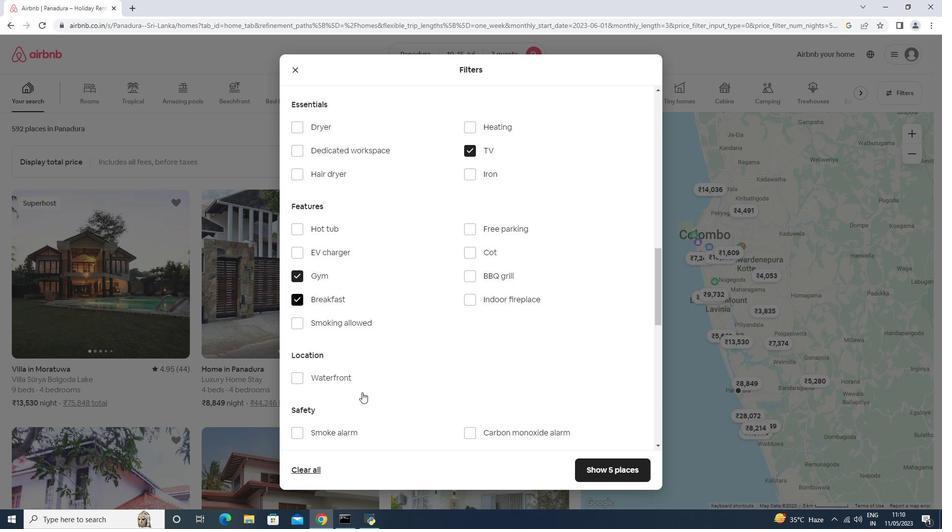 
Action: Mouse scrolled (362, 392) with delta (0, 0)
Screenshot: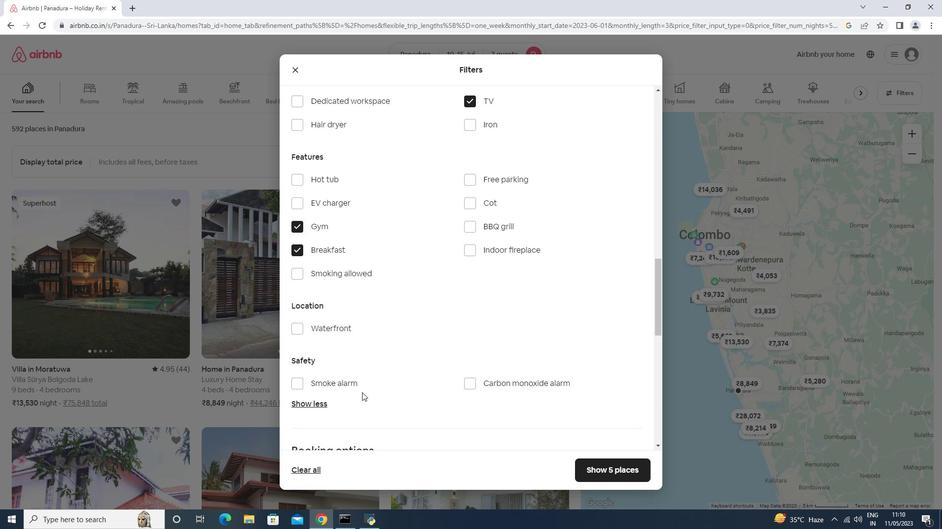 
Action: Mouse scrolled (362, 392) with delta (0, 0)
Screenshot: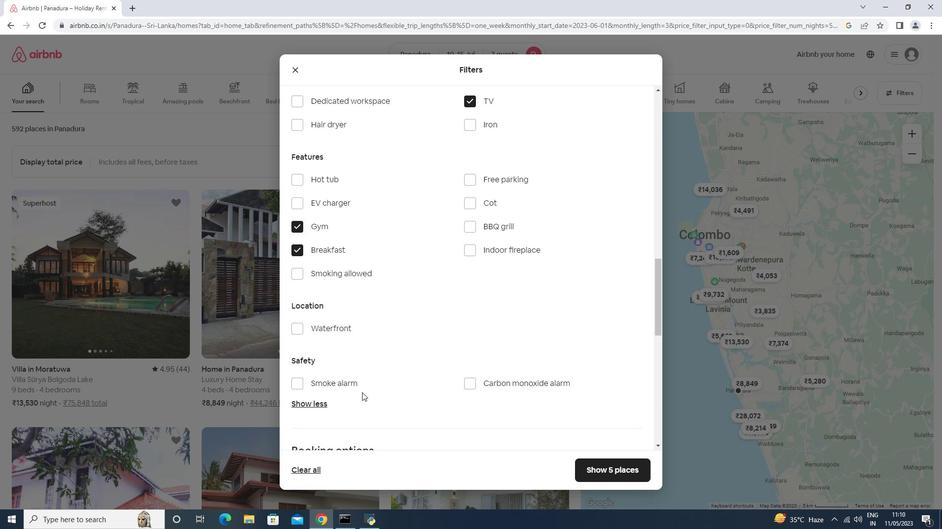 
Action: Mouse scrolled (362, 392) with delta (0, 0)
Screenshot: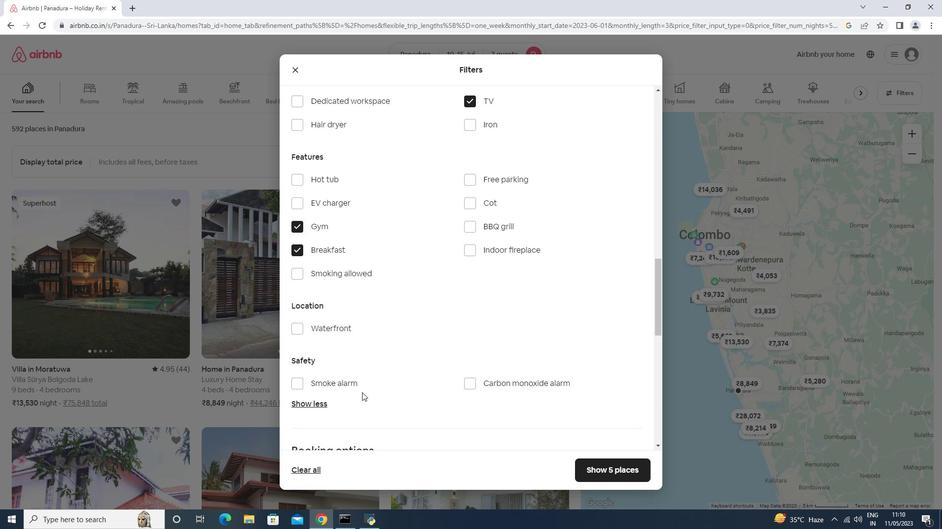 
Action: Mouse scrolled (362, 392) with delta (0, 0)
Screenshot: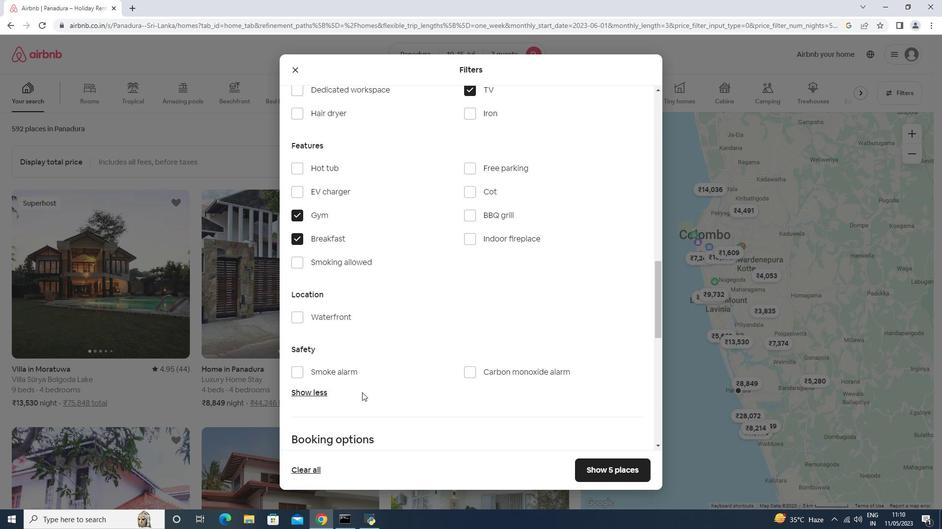 
Action: Mouse scrolled (362, 392) with delta (0, 0)
Screenshot: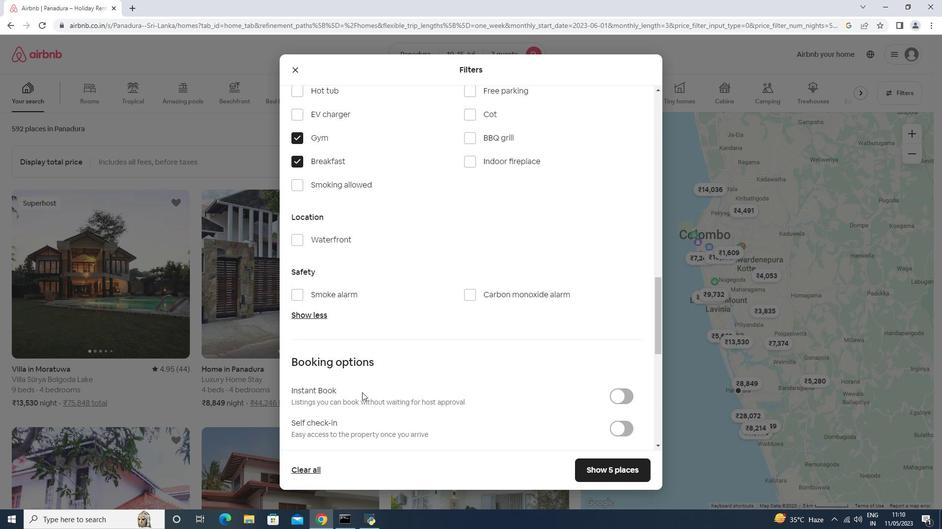 
Action: Mouse moved to (625, 268)
Screenshot: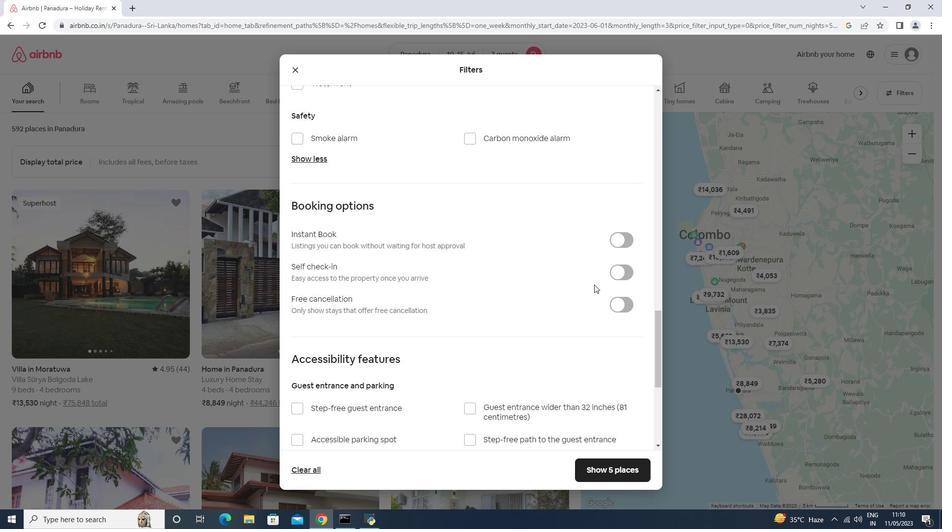 
Action: Mouse pressed left at (625, 268)
Screenshot: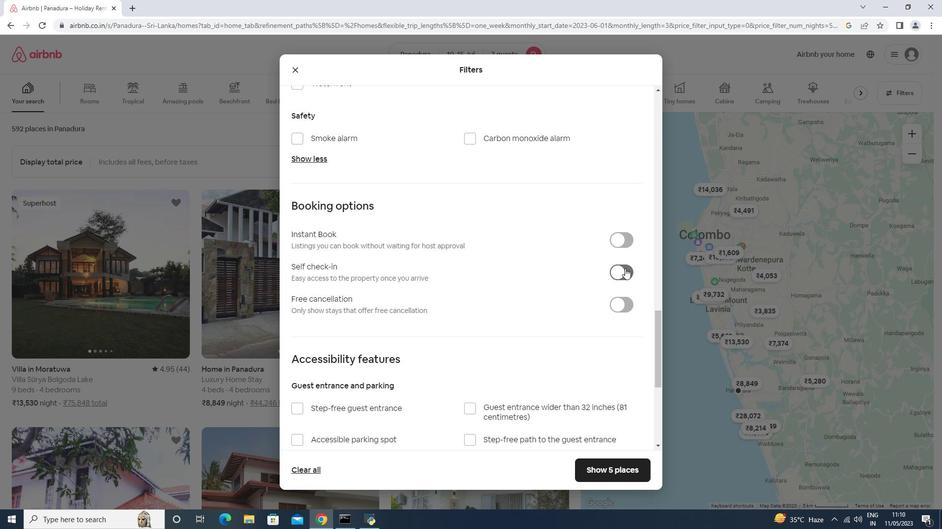 
Action: Mouse scrolled (625, 268) with delta (0, 0)
Screenshot: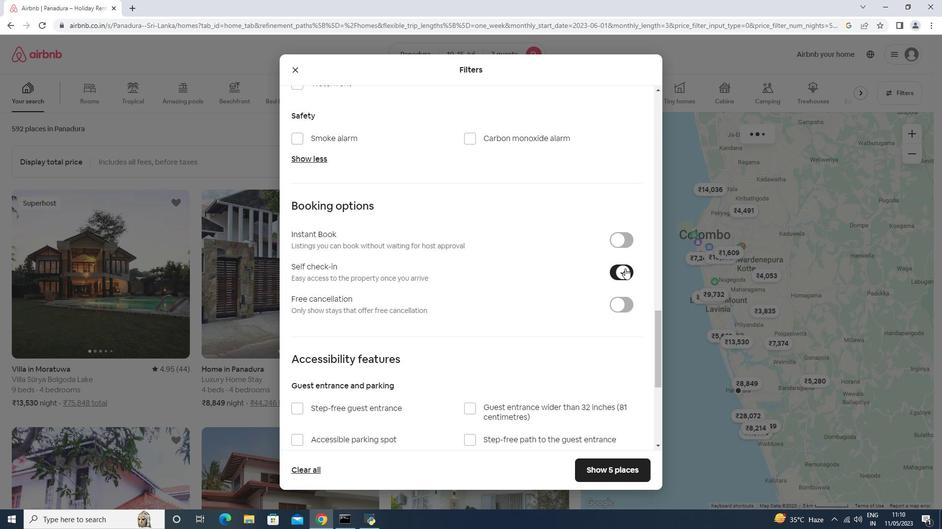 
Action: Mouse scrolled (625, 268) with delta (0, 0)
Screenshot: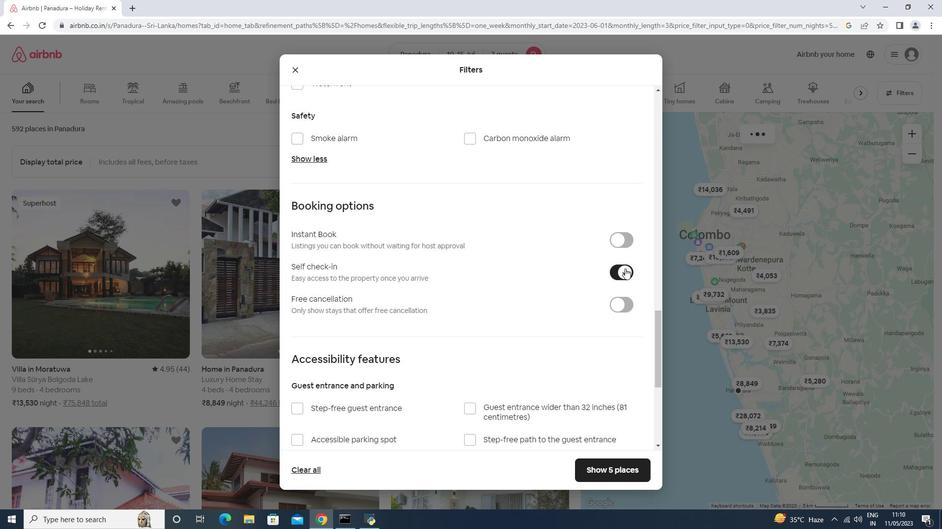 
Action: Mouse scrolled (625, 268) with delta (0, 0)
Screenshot: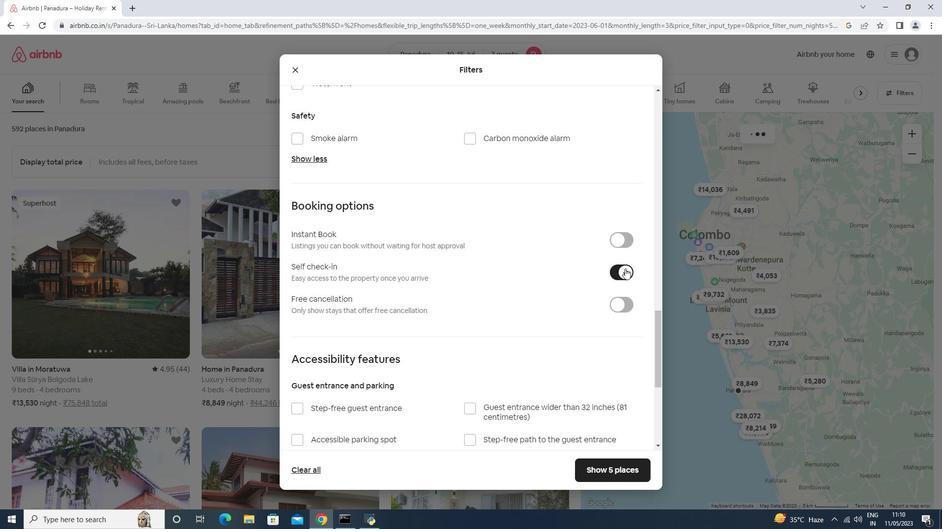 
Action: Mouse scrolled (625, 268) with delta (0, 0)
Screenshot: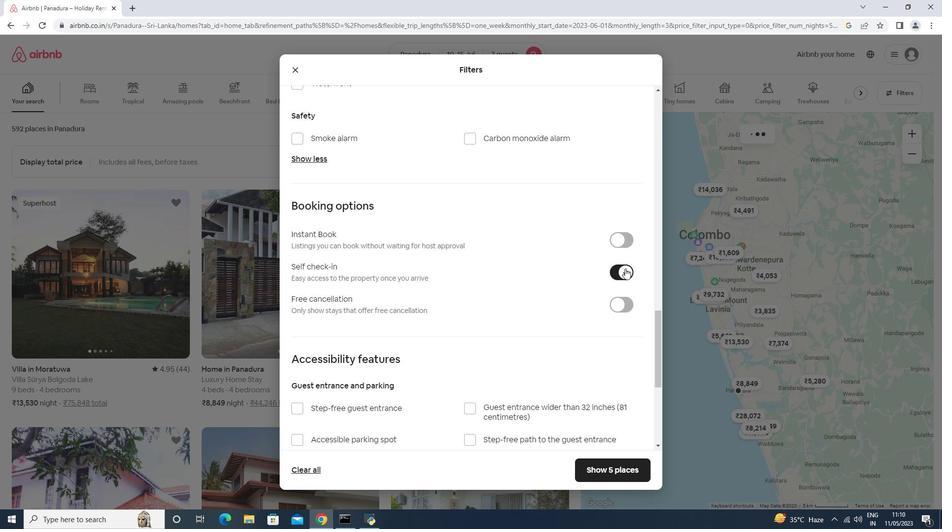 
Action: Mouse scrolled (625, 268) with delta (0, 0)
Screenshot: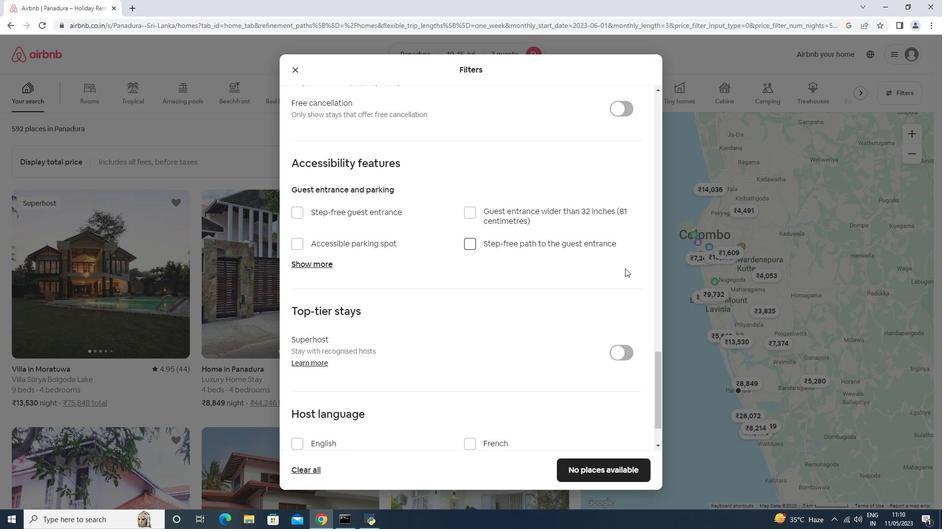 
Action: Mouse scrolled (625, 268) with delta (0, 0)
Screenshot: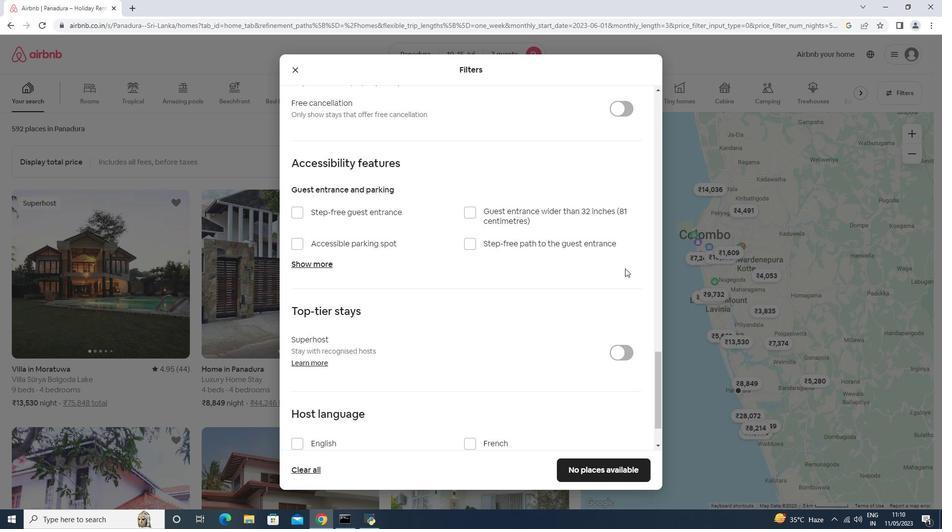 
Action: Mouse scrolled (625, 268) with delta (0, 0)
Screenshot: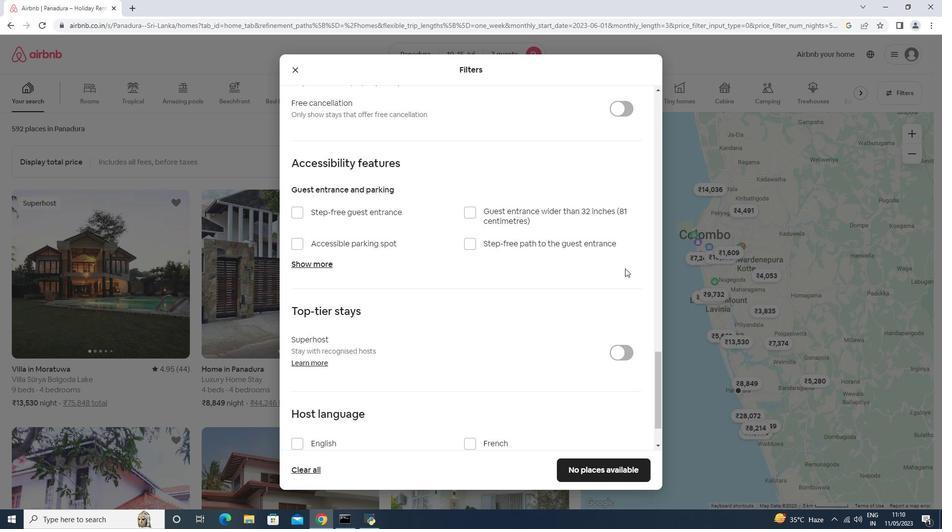 
Action: Mouse scrolled (625, 268) with delta (0, 0)
Screenshot: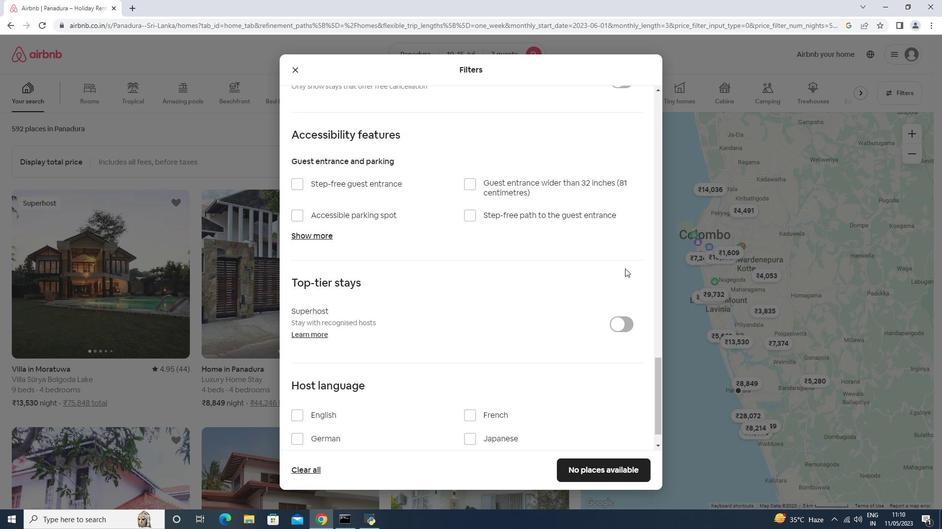 
Action: Mouse scrolled (625, 268) with delta (0, 0)
Screenshot: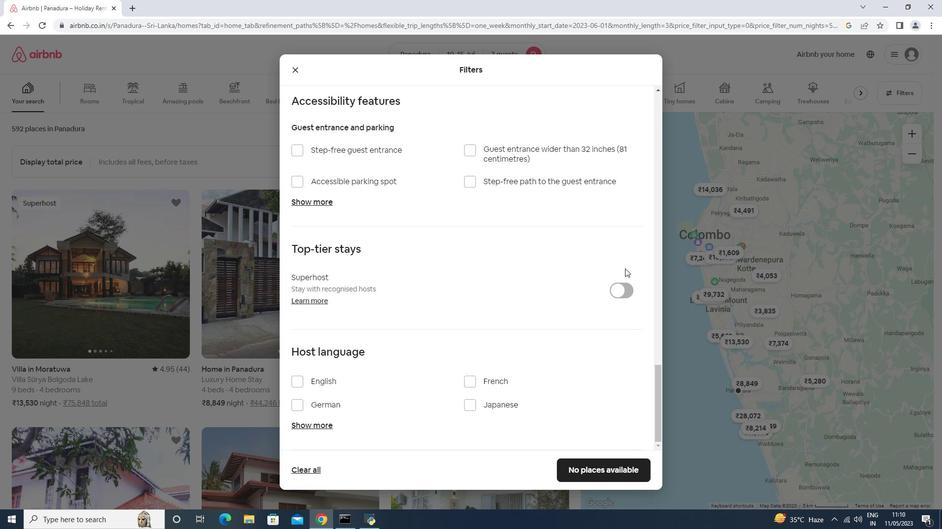 
Action: Mouse scrolled (625, 268) with delta (0, 0)
Screenshot: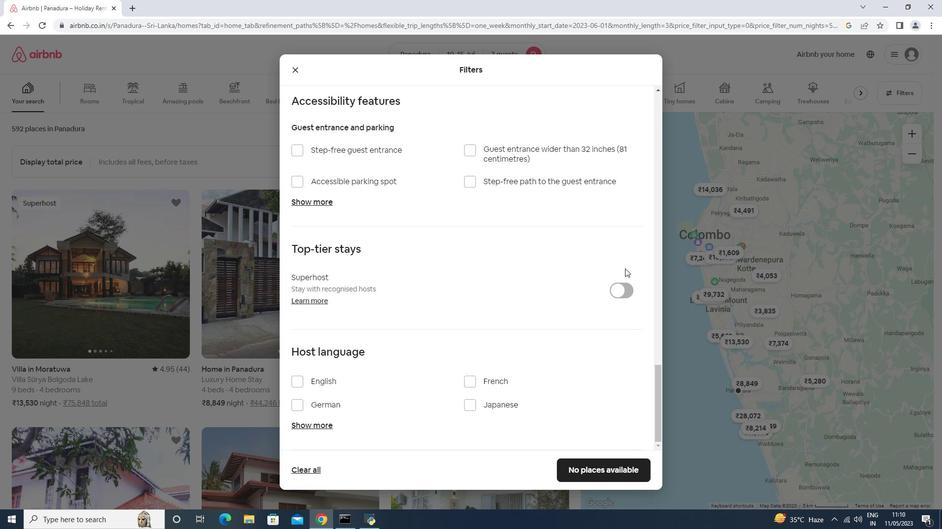 
Action: Mouse scrolled (625, 268) with delta (0, 0)
Screenshot: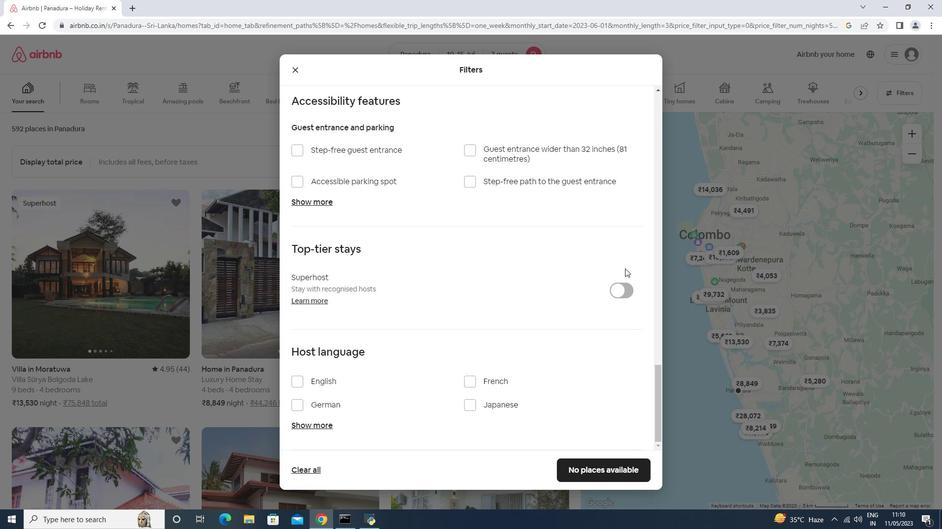 
Action: Mouse moved to (623, 269)
Screenshot: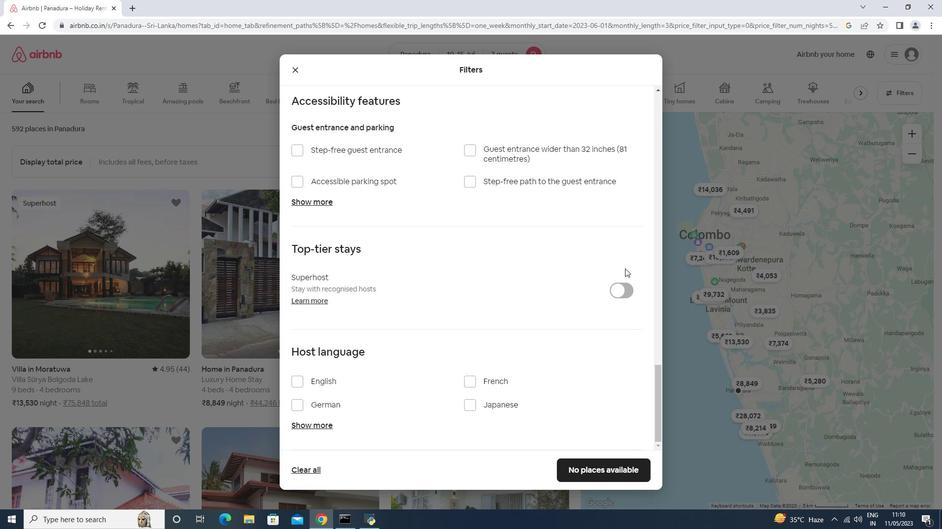 
Action: Mouse scrolled (625, 268) with delta (0, 0)
Screenshot: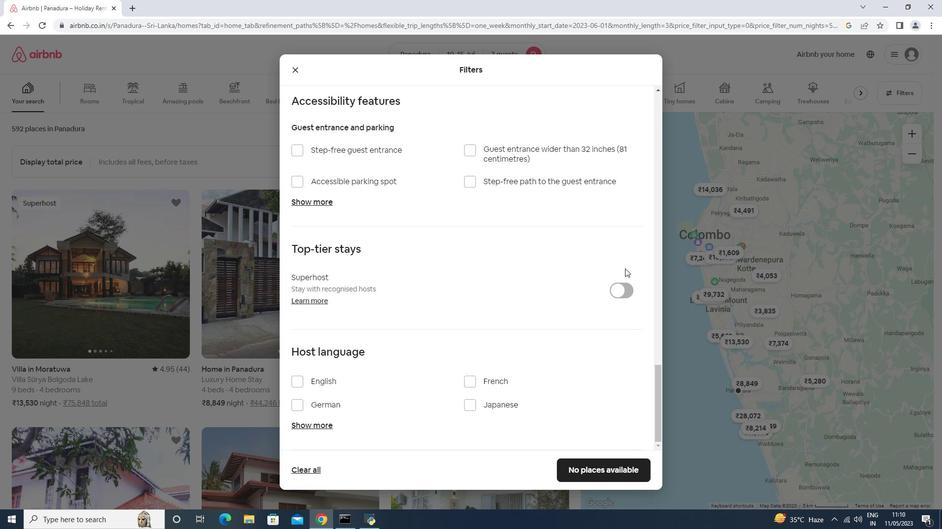 
Action: Mouse moved to (334, 375)
Screenshot: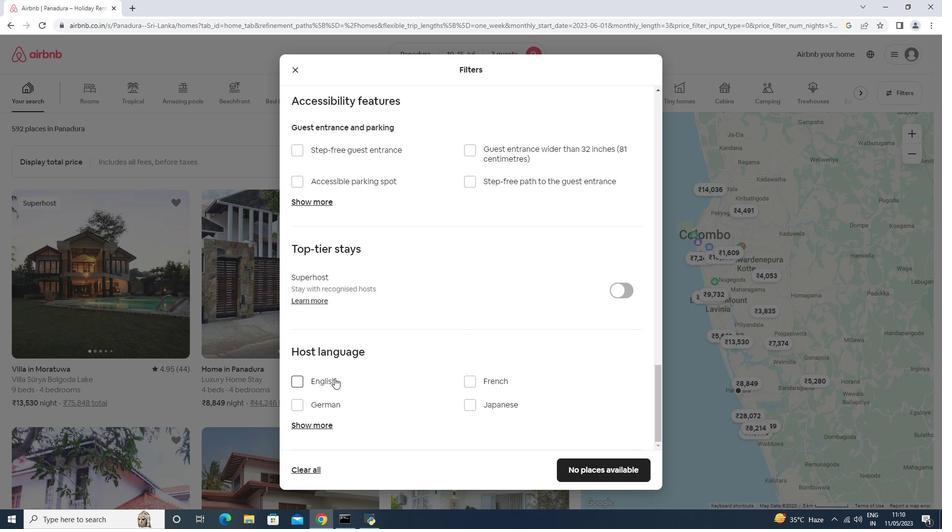
Action: Mouse pressed left at (334, 375)
Screenshot: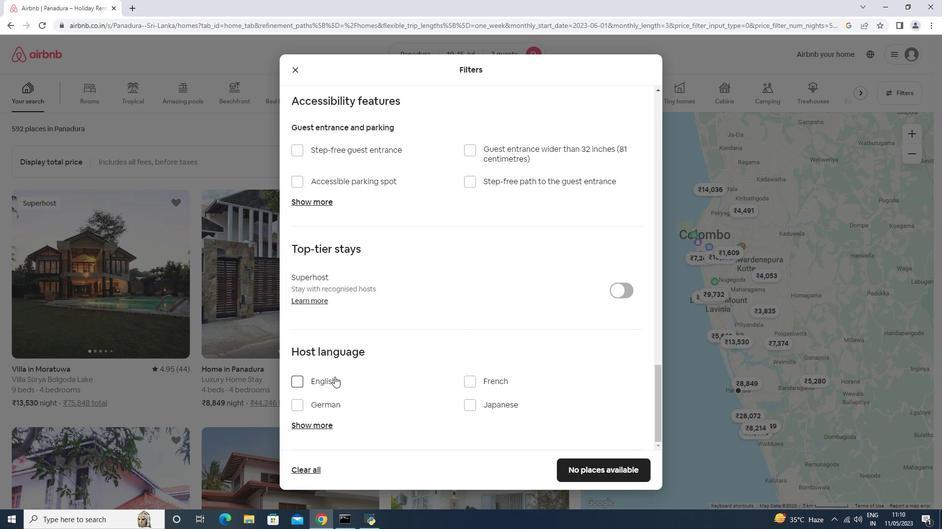
Action: Mouse moved to (325, 381)
Screenshot: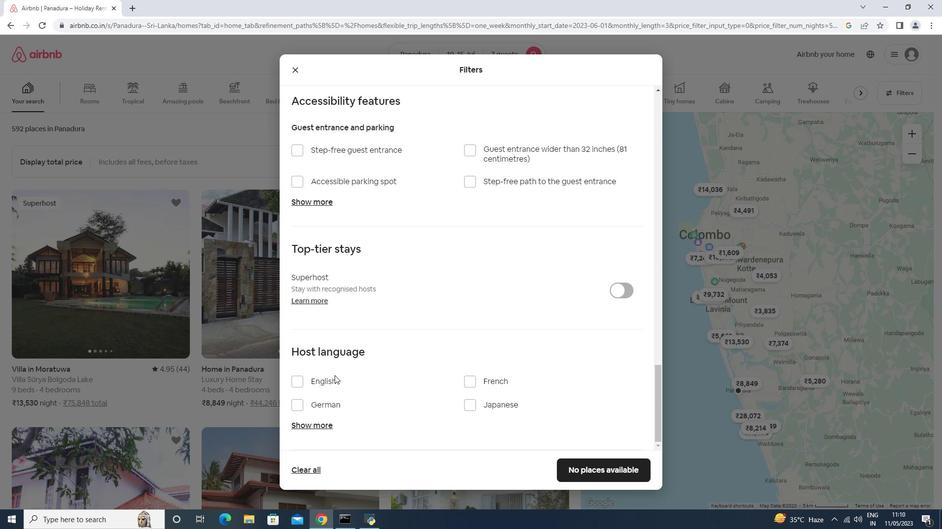 
Action: Mouse pressed left at (325, 381)
Screenshot: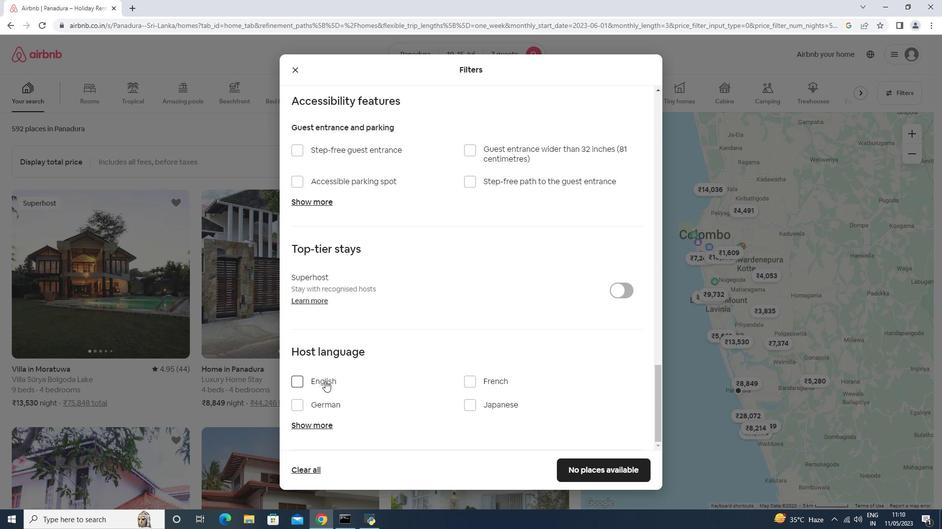 
Action: Mouse moved to (602, 475)
Screenshot: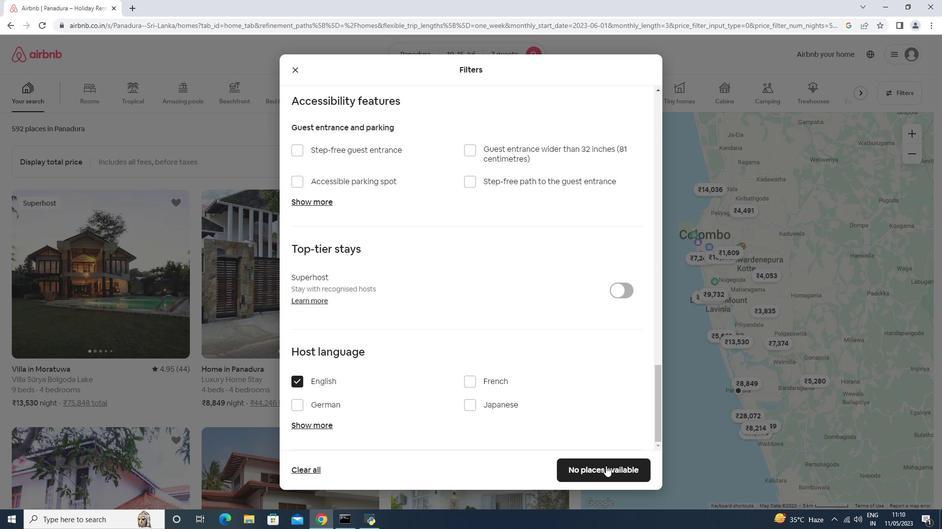 
Action: Mouse pressed left at (602, 475)
Screenshot: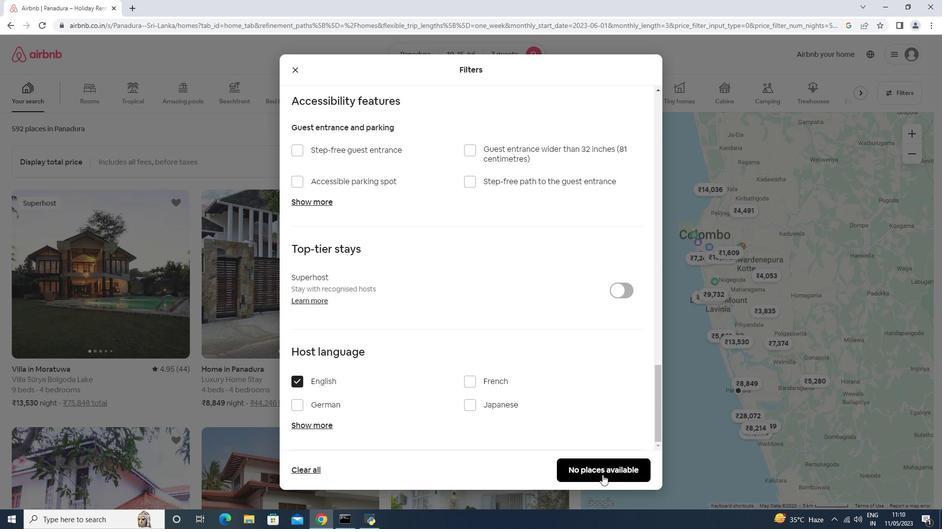 
Action: Mouse moved to (602, 475)
Screenshot: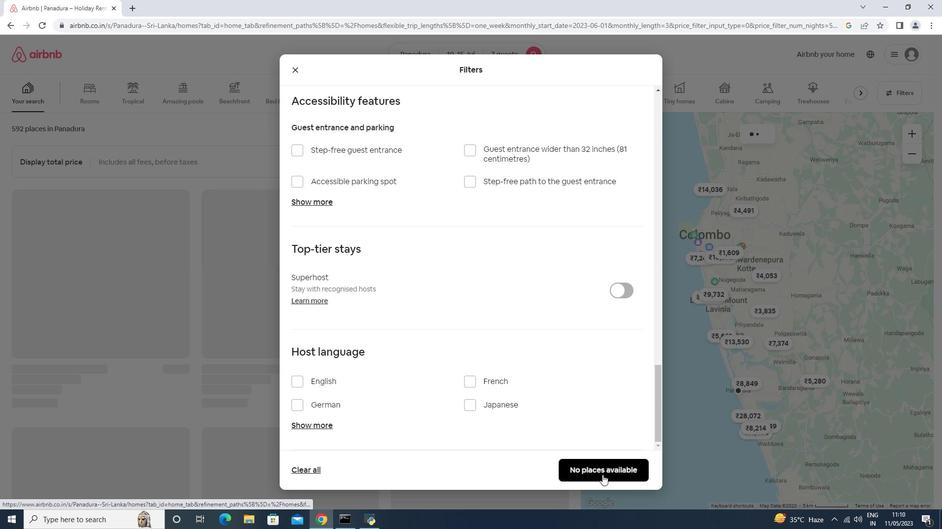 
